 Task: Create new contact,   with mail id: 'Sadie.Williams@bloomingdales.com', first name: 'Sadie', Last name: 'Williams', Job Title: CRM Specialist, Phone number (801) 555-7890. Change life cycle stage to  'Lead' and lead status to 'New'. Add new company to the associated contact: www.tdsynnex.com and type: Other. Logged in from softage.10@softage.net
Action: Mouse moved to (63, 47)
Screenshot: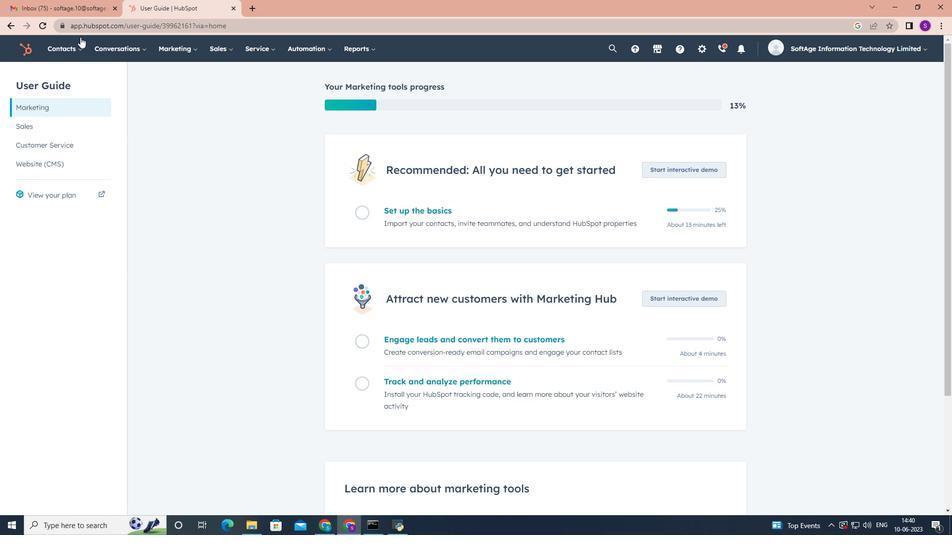 
Action: Mouse pressed left at (63, 47)
Screenshot: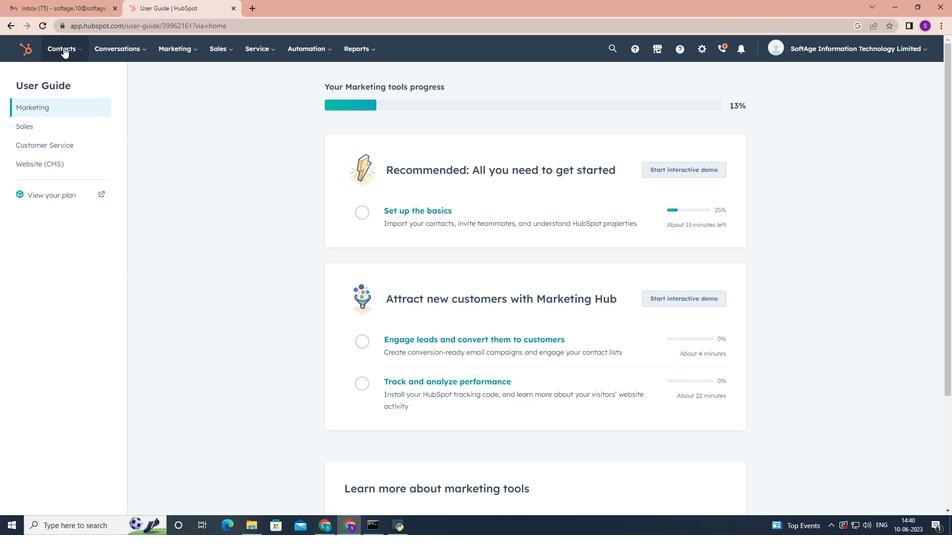 
Action: Mouse moved to (70, 83)
Screenshot: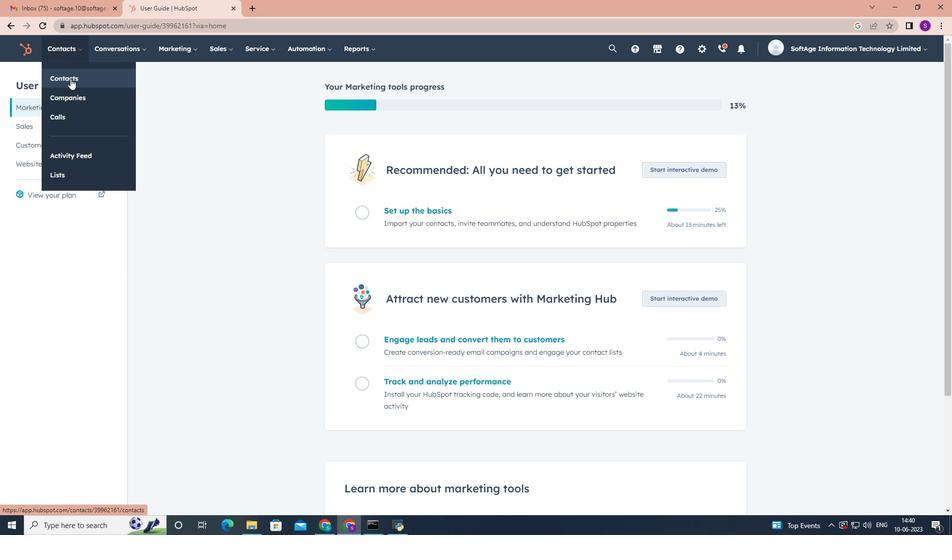 
Action: Mouse pressed left at (70, 83)
Screenshot: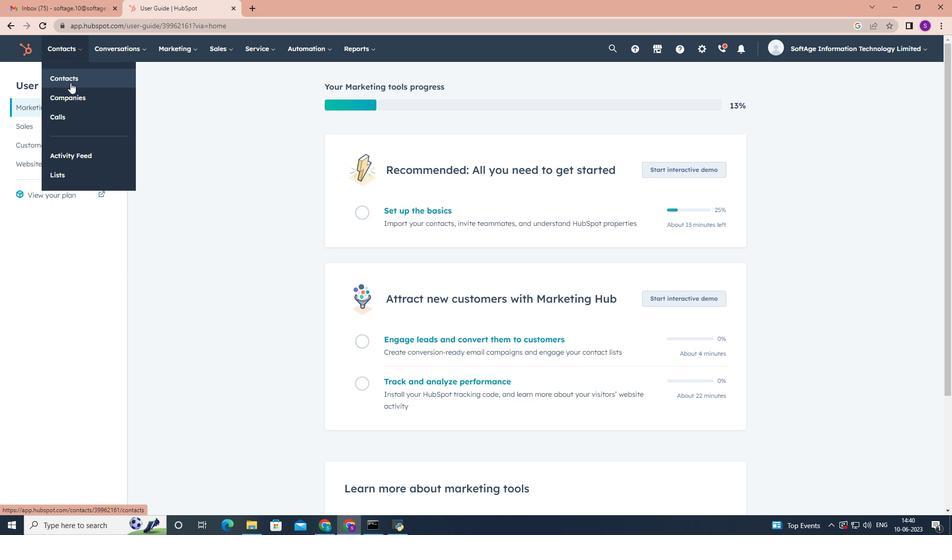 
Action: Mouse moved to (873, 79)
Screenshot: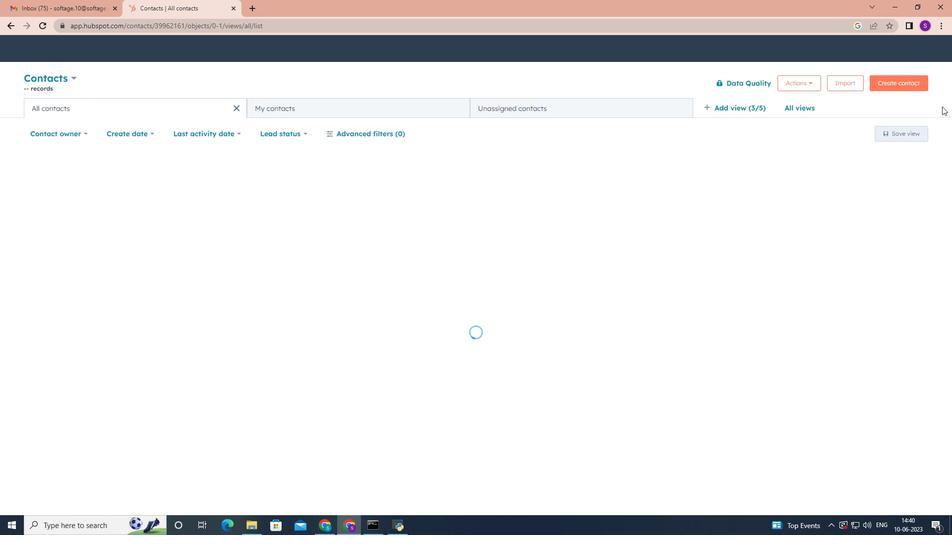 
Action: Mouse pressed left at (873, 79)
Screenshot: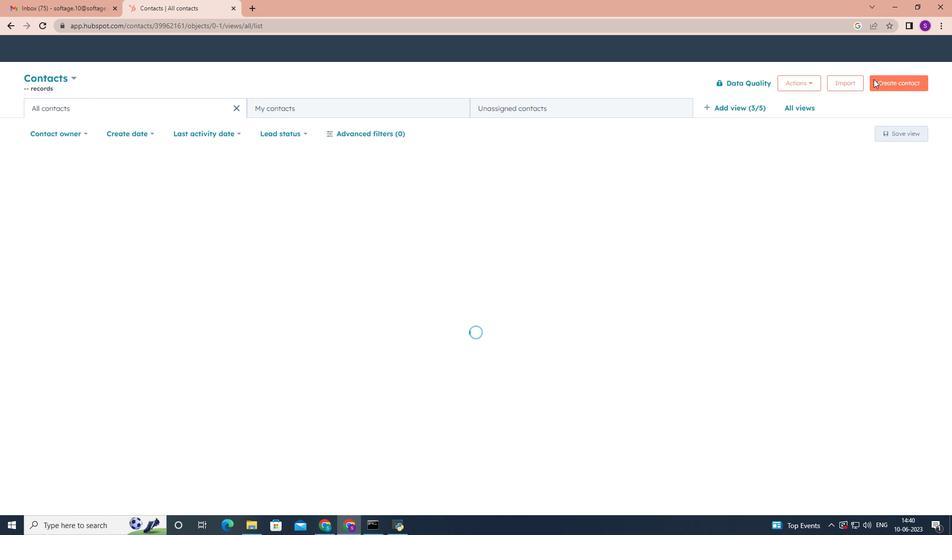 
Action: Mouse moved to (762, 128)
Screenshot: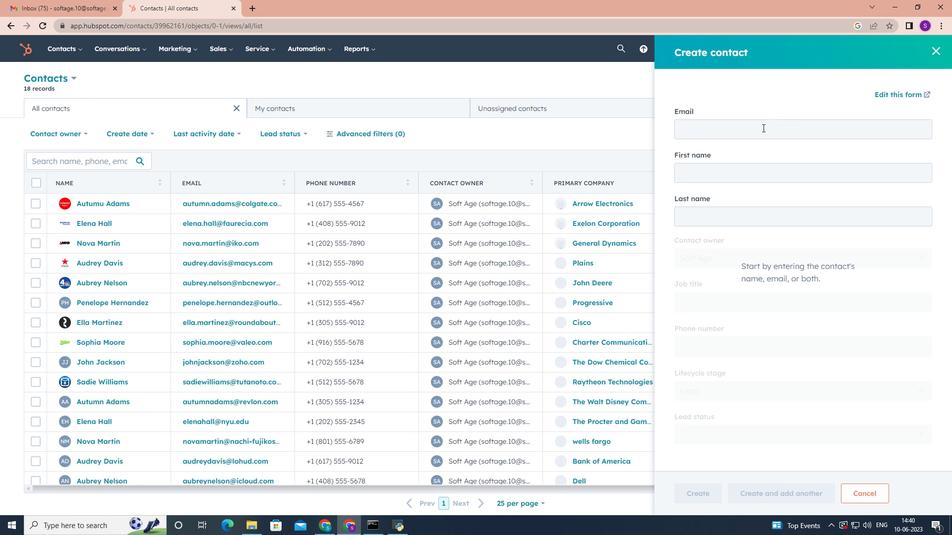 
Action: Mouse pressed left at (762, 128)
Screenshot: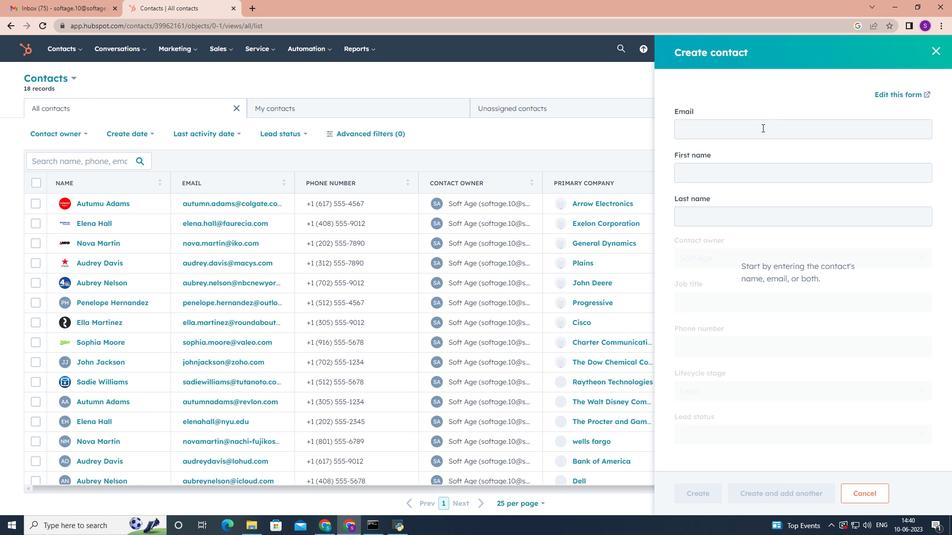 
Action: Mouse moved to (761, 128)
Screenshot: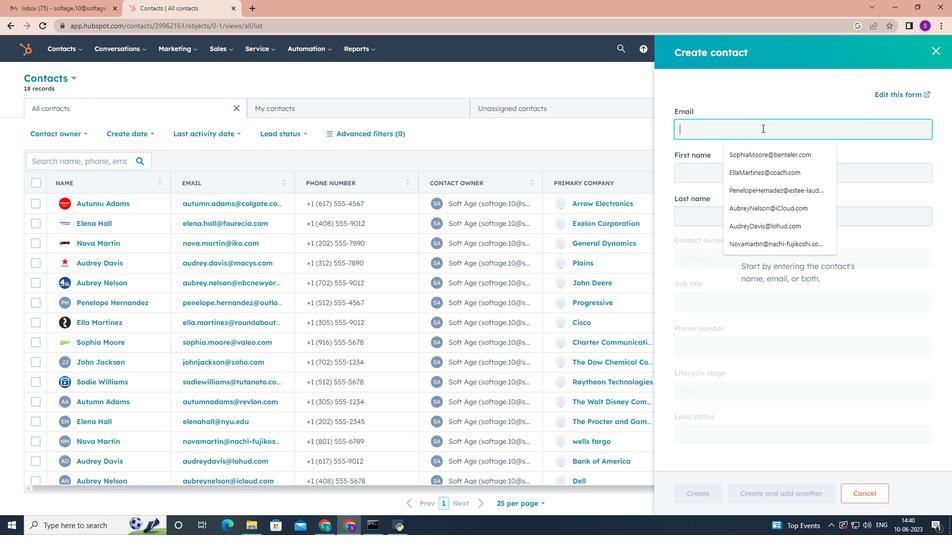 
Action: Key pressed <Key.shift><Key.shift><Key.shift><Key.shift><Key.shift><Key.shift><Key.shift><Key.shift><Key.shift><Key.shift><Key.shift><Key.shift><Key.shift><Key.shift><Key.shift><Key.shift><Key.shift><Key.shift><Key.shift><Key.shift><Key.shift><Key.shift><Key.shift><Key.shift><Key.shift><Key.shift><Key.shift><Key.shift><Key.shift><Key.shift><Key.shift><Key.shift><Key.shift><Key.shift>Sadie.<Key.shift>Williams<Key.shift>@bloomingdales.com<Key.tab><Key.shift>Sadie<Key.tab><Key.shift><Key.shift><Key.shift><Key.shift><Key.shift><Key.shift><Key.shift><Key.shift><Key.shift><Key.shift><Key.shift>Williams<Key.tab><Key.tab><Key.shift><Key.shift>Crm<Key.backspace><Key.backspace><Key.shift><Key.shift><Key.shift><Key.shift><Key.shift>RM<Key.space><Key.shift><Key.shift><Key.shift><Key.shift>Specialist<Key.tab>8015557896<Key.backspace>0<Key.tab><Key.tab><Key.tab><Key.tab><Key.enter>
Screenshot: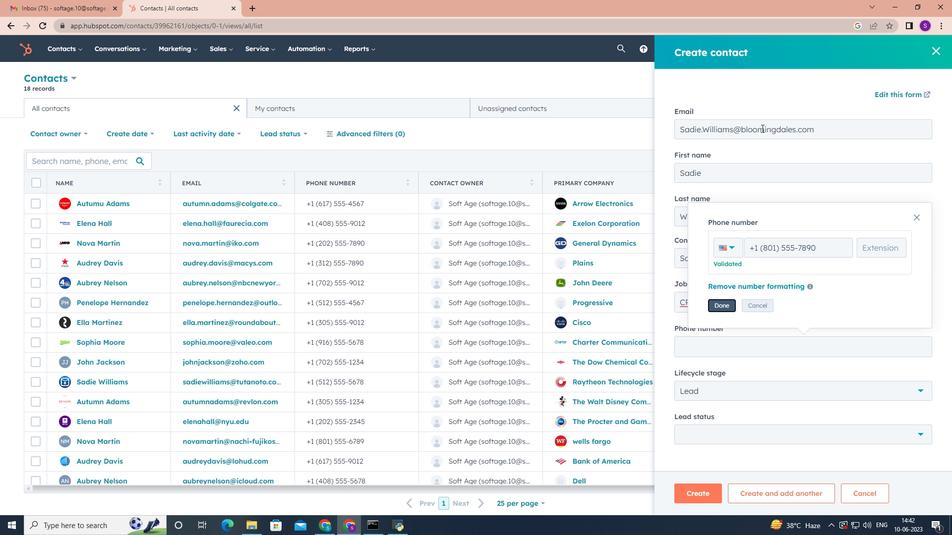 
Action: Mouse moved to (803, 281)
Screenshot: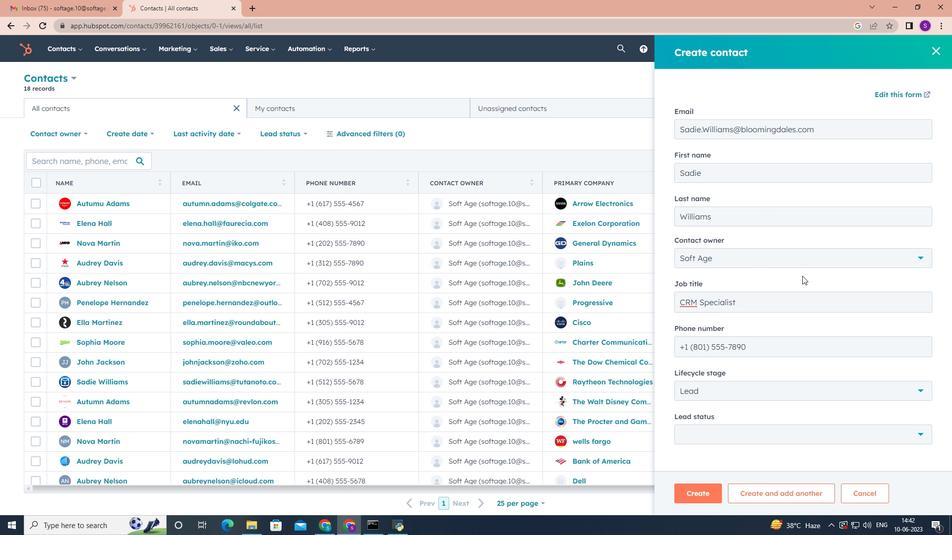 
Action: Mouse scrolled (803, 280) with delta (0, 0)
Screenshot: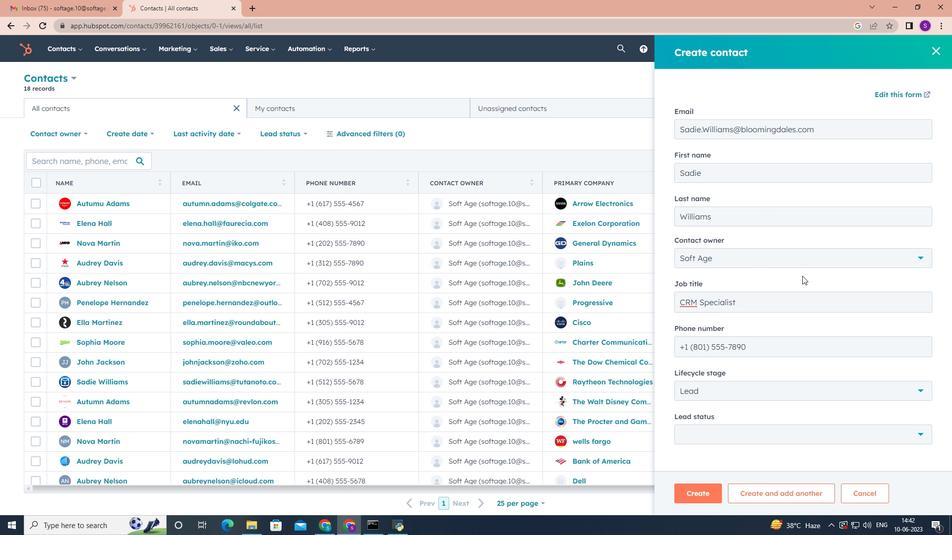 
Action: Mouse scrolled (803, 280) with delta (0, 0)
Screenshot: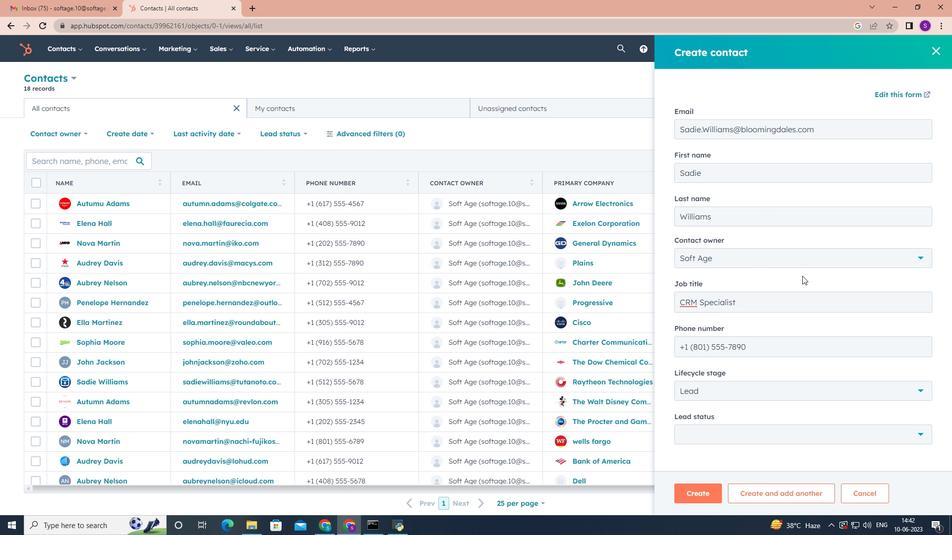 
Action: Mouse scrolled (803, 280) with delta (0, 0)
Screenshot: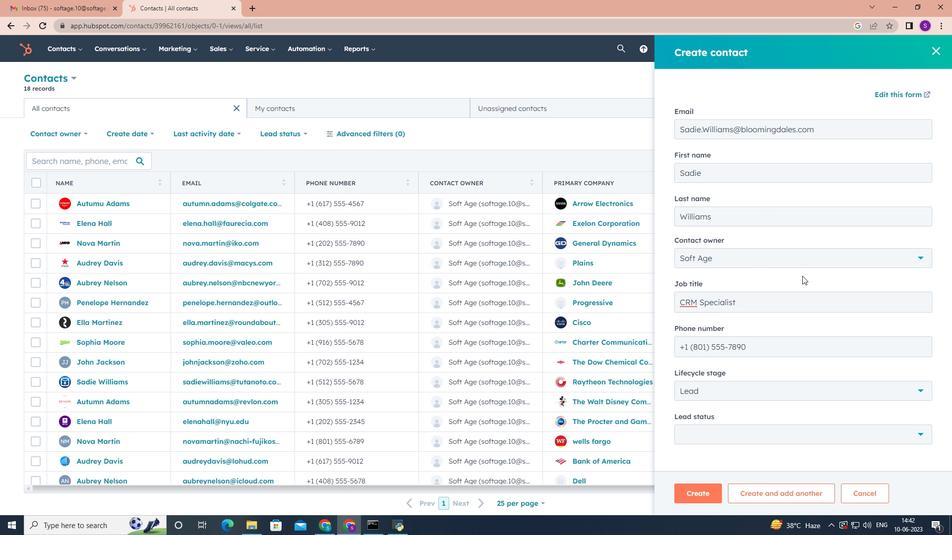 
Action: Mouse moved to (922, 387)
Screenshot: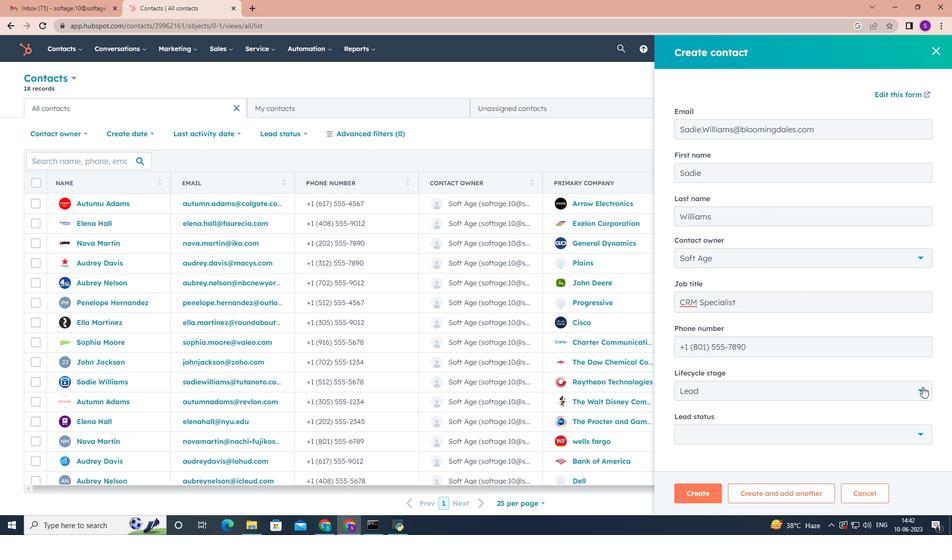 
Action: Mouse pressed left at (922, 387)
Screenshot: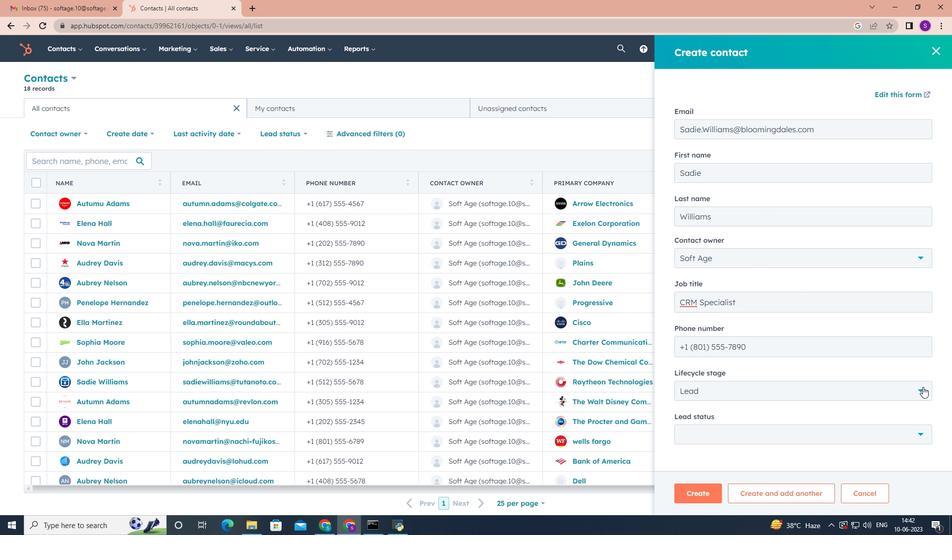 
Action: Mouse moved to (762, 296)
Screenshot: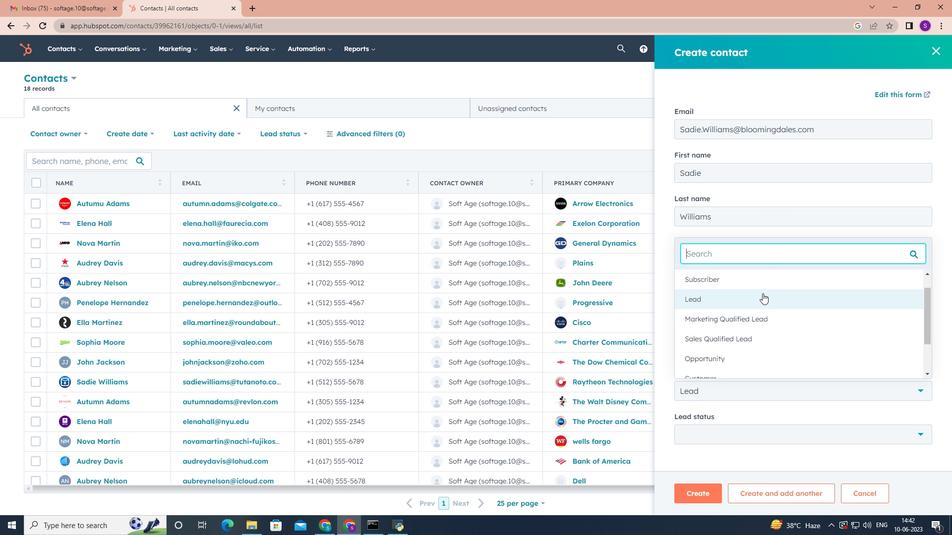 
Action: Mouse pressed left at (762, 296)
Screenshot: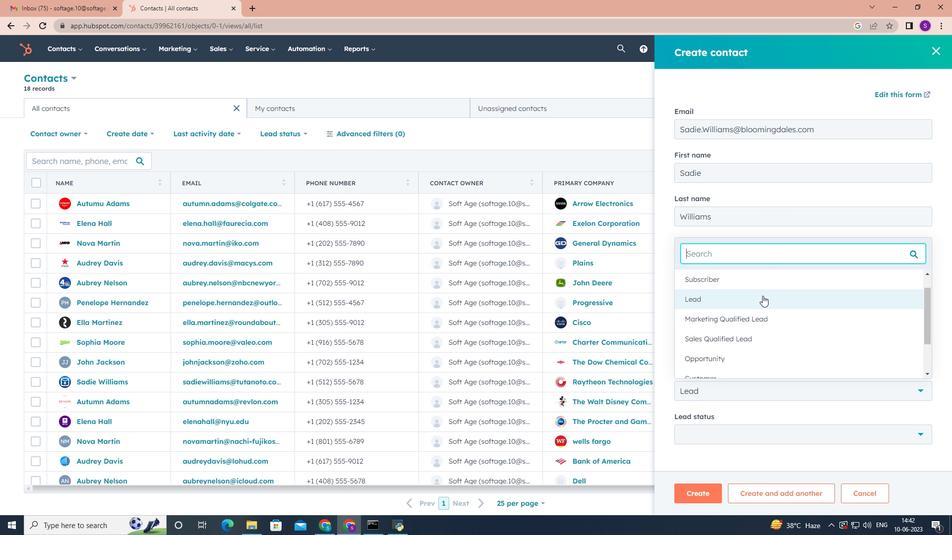 
Action: Mouse scrolled (762, 295) with delta (0, 0)
Screenshot: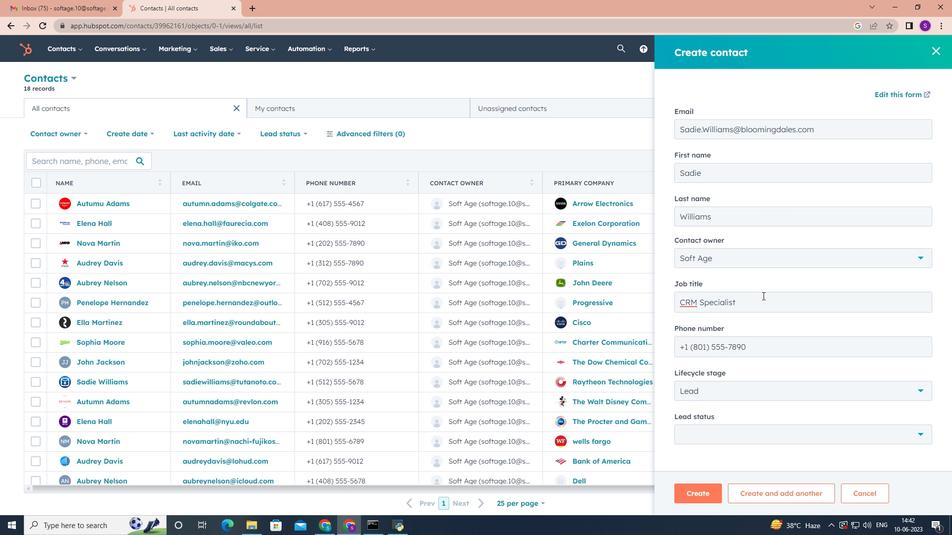 
Action: Mouse scrolled (762, 295) with delta (0, 0)
Screenshot: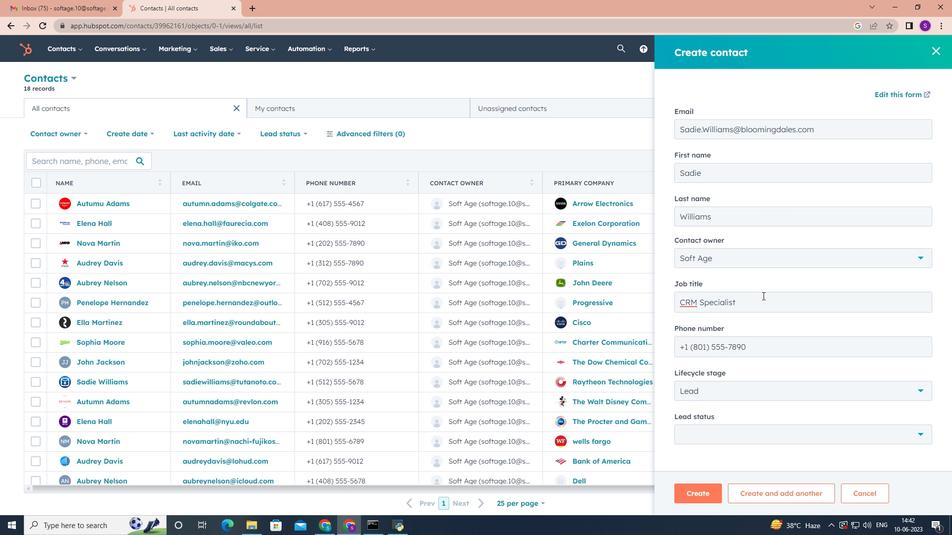 
Action: Mouse scrolled (762, 296) with delta (0, 0)
Screenshot: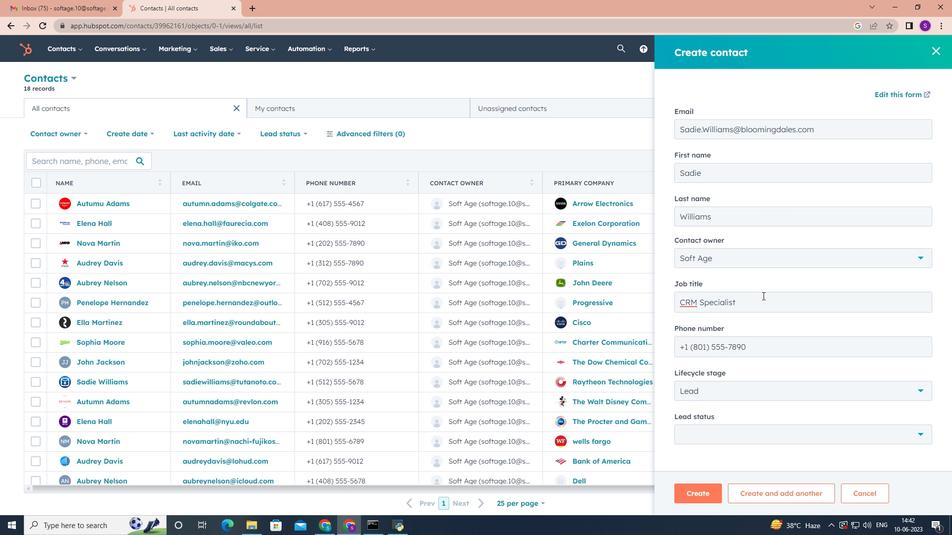 
Action: Mouse scrolled (762, 295) with delta (0, 0)
Screenshot: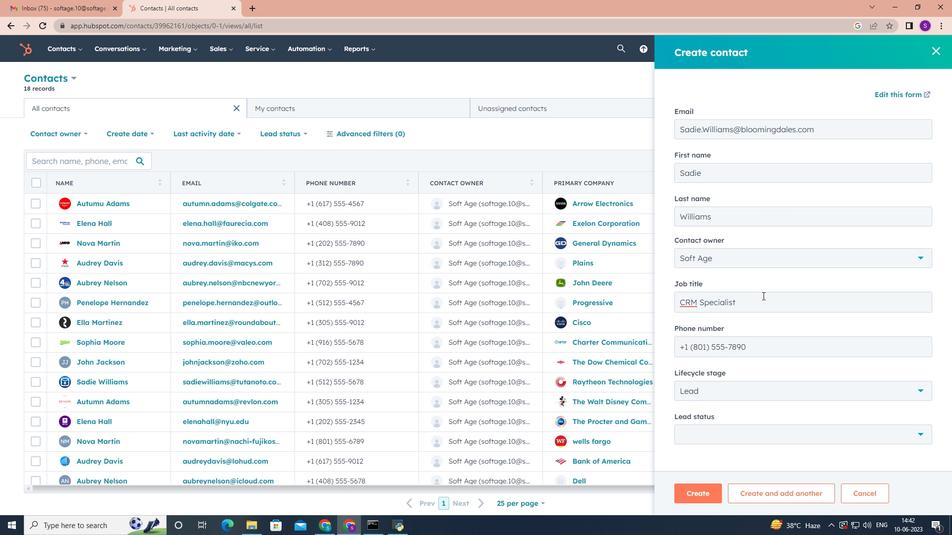 
Action: Mouse scrolled (762, 295) with delta (0, 0)
Screenshot: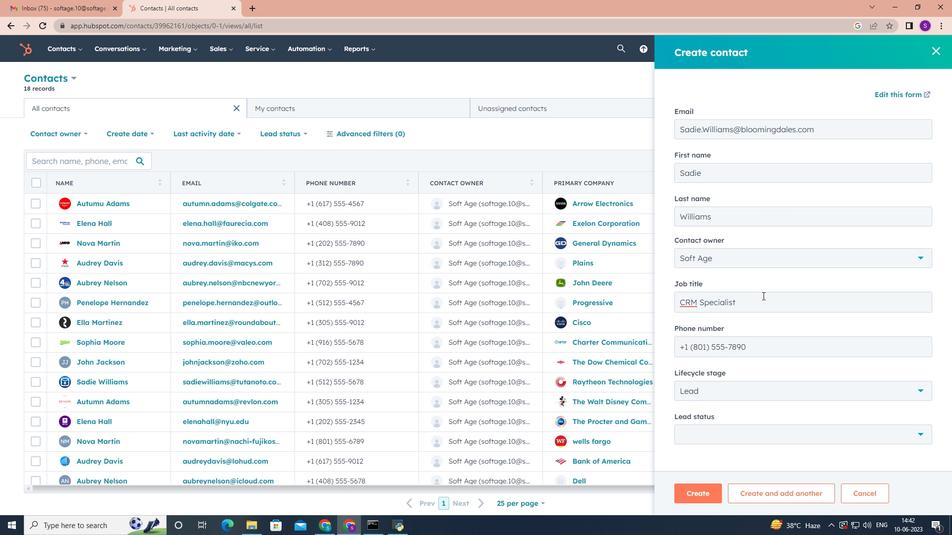 
Action: Mouse moved to (914, 437)
Screenshot: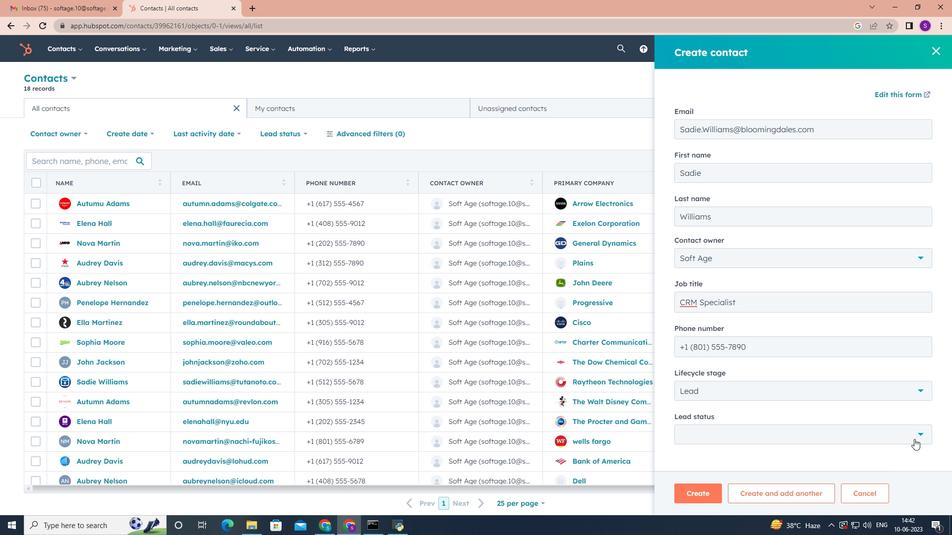 
Action: Mouse pressed left at (914, 437)
Screenshot: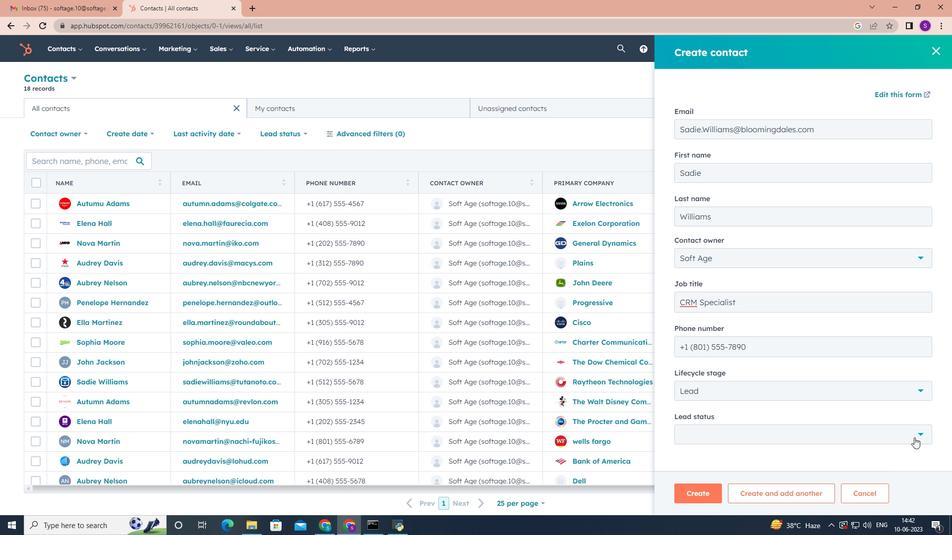 
Action: Mouse moved to (709, 342)
Screenshot: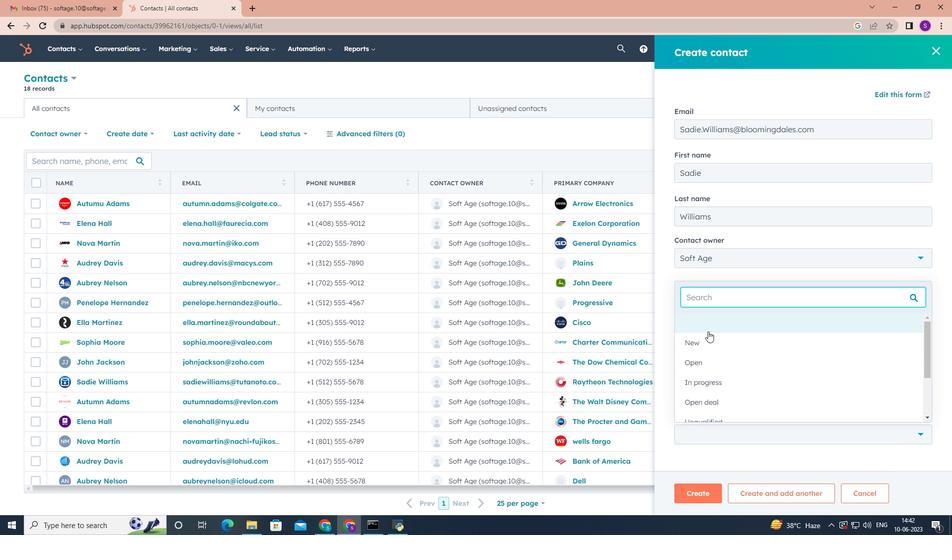 
Action: Mouse pressed left at (709, 342)
Screenshot: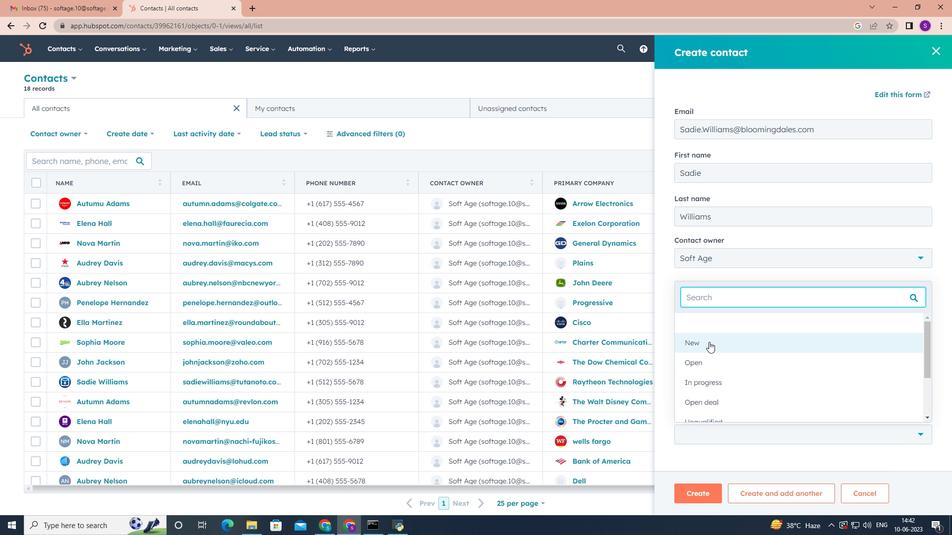 
Action: Mouse moved to (690, 490)
Screenshot: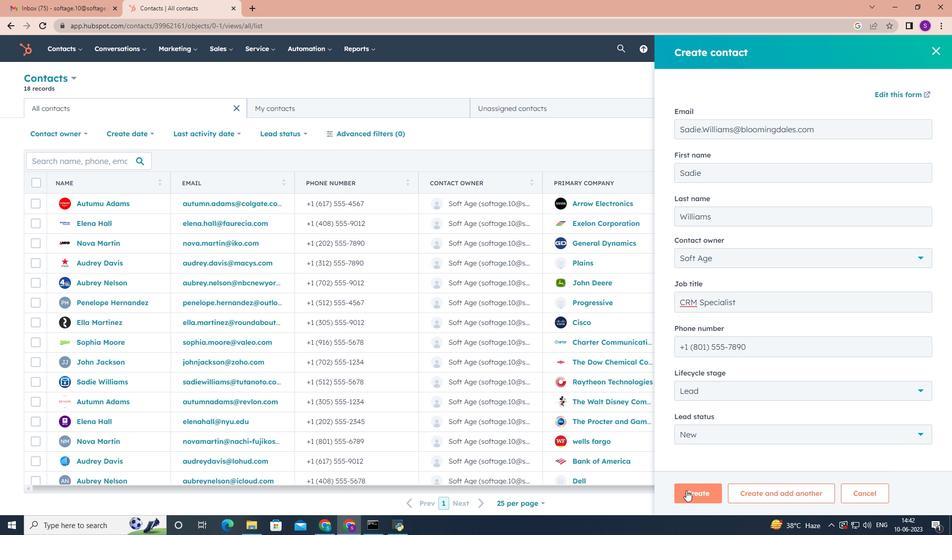 
Action: Mouse pressed left at (690, 490)
Screenshot: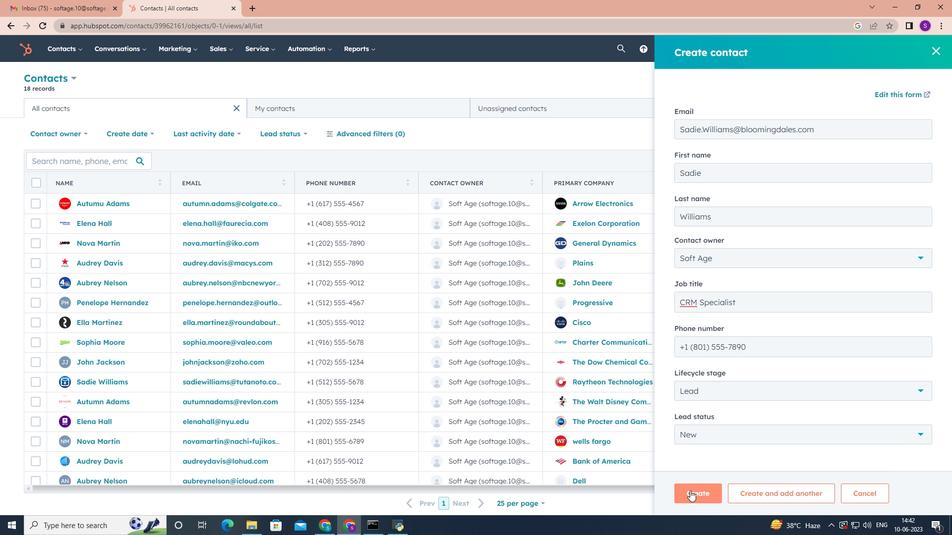 
Action: Mouse moved to (676, 319)
Screenshot: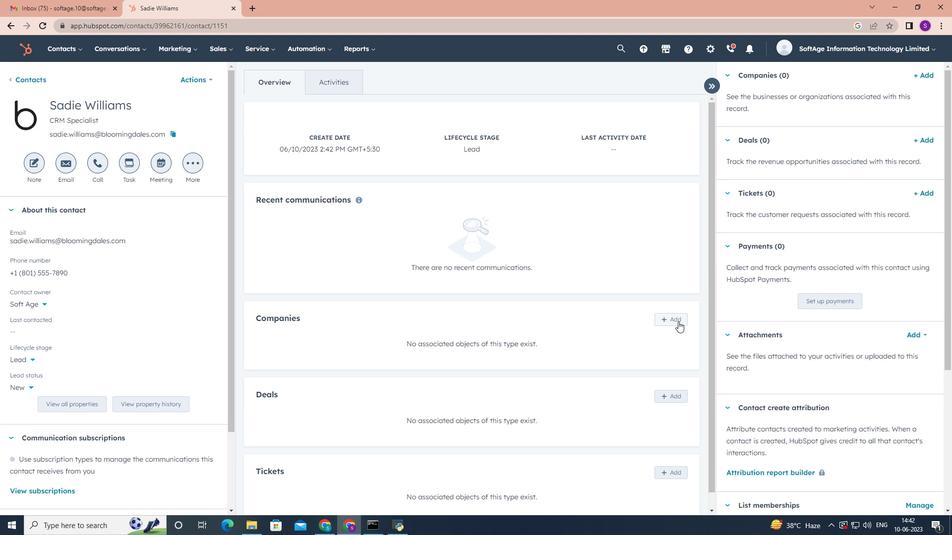
Action: Mouse pressed left at (676, 319)
Screenshot: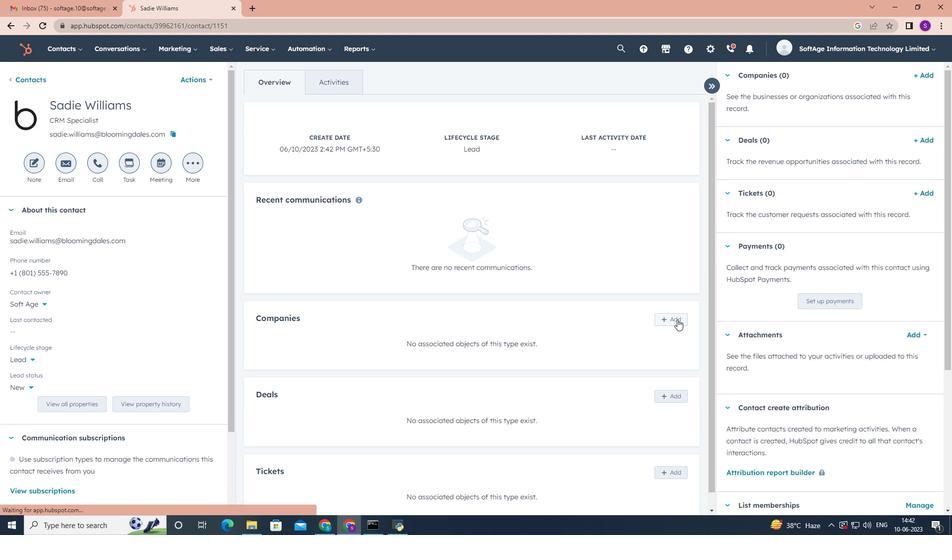 
Action: Mouse moved to (761, 92)
Screenshot: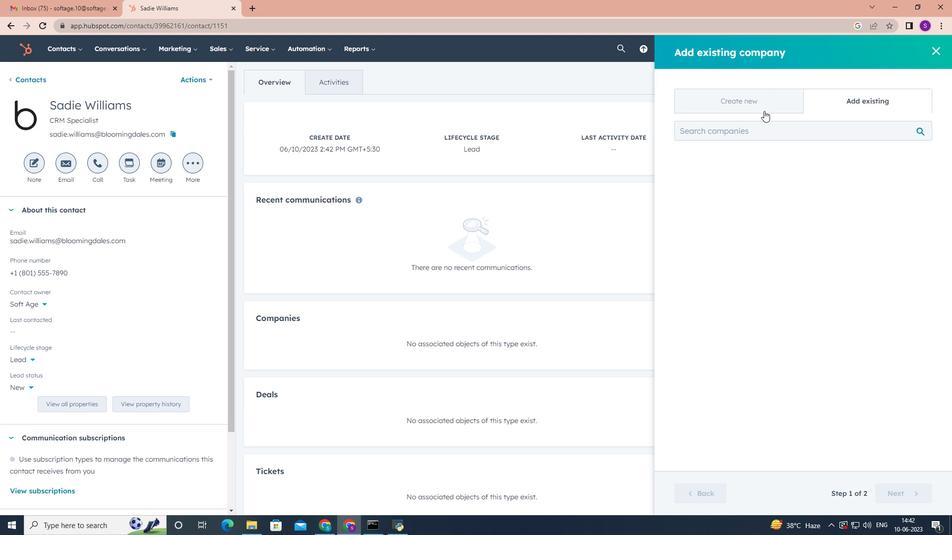 
Action: Mouse pressed left at (761, 92)
Screenshot: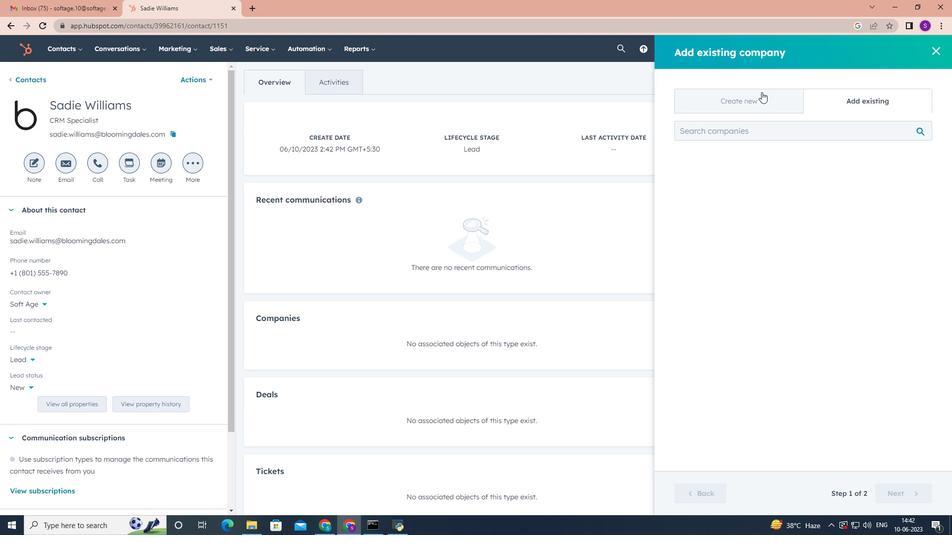 
Action: Mouse moved to (818, 165)
Screenshot: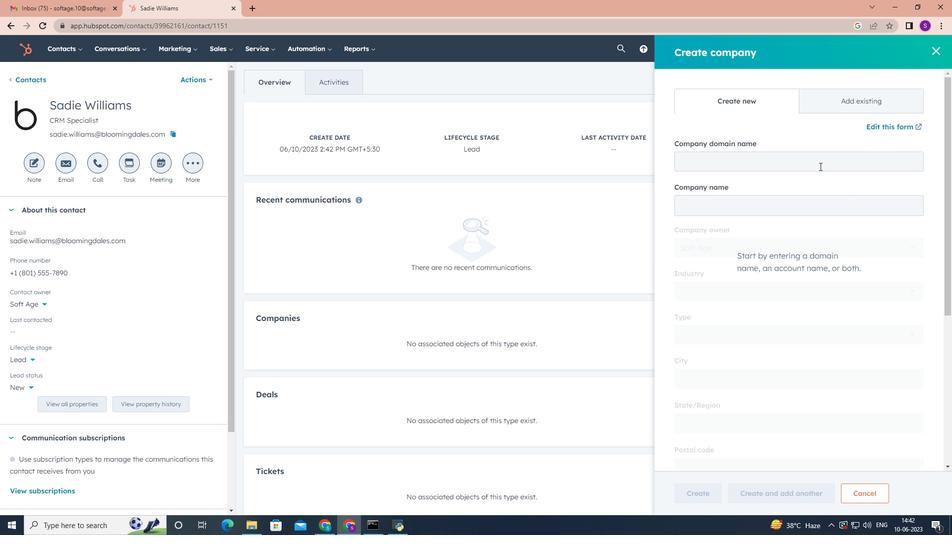 
Action: Mouse pressed left at (818, 165)
Screenshot: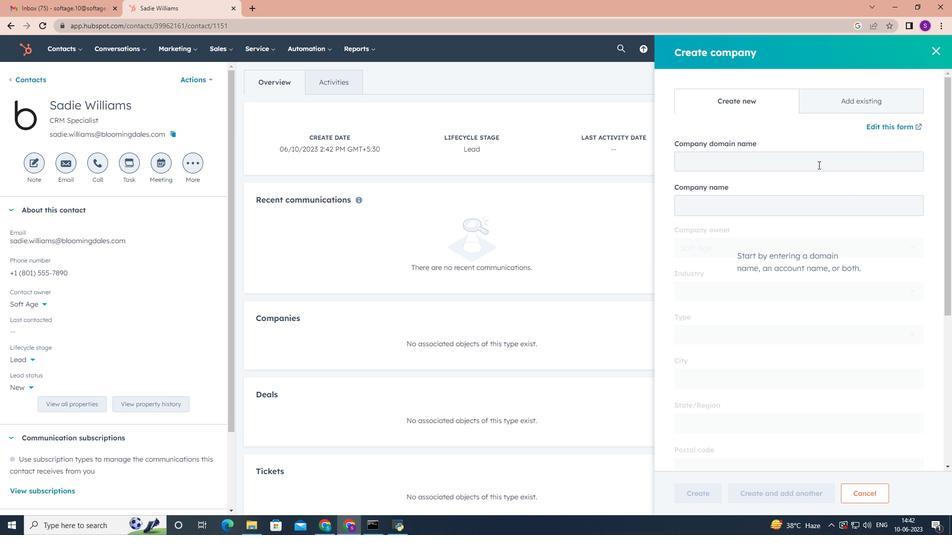 
Action: Key pressed www.<Key.shift>tdsynnex.com
Screenshot: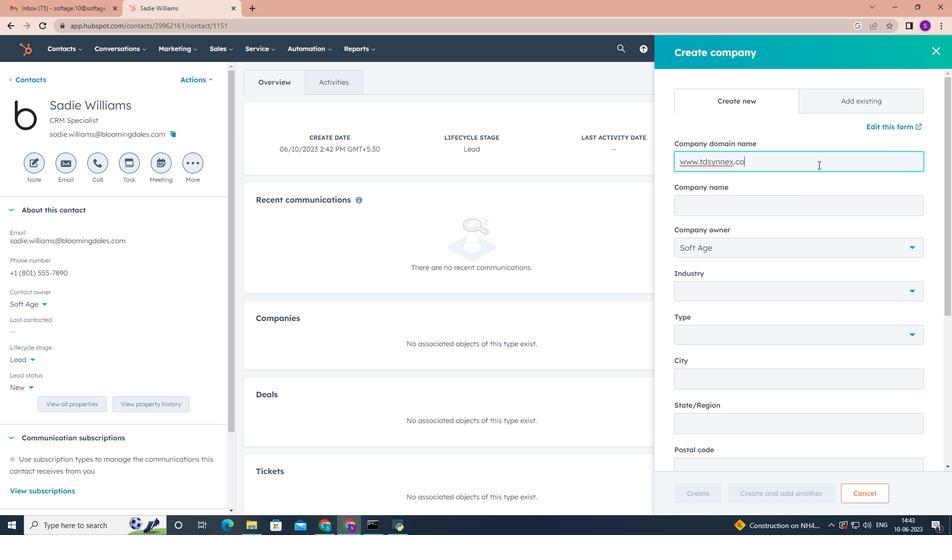 
Action: Mouse scrolled (818, 164) with delta (0, 0)
Screenshot: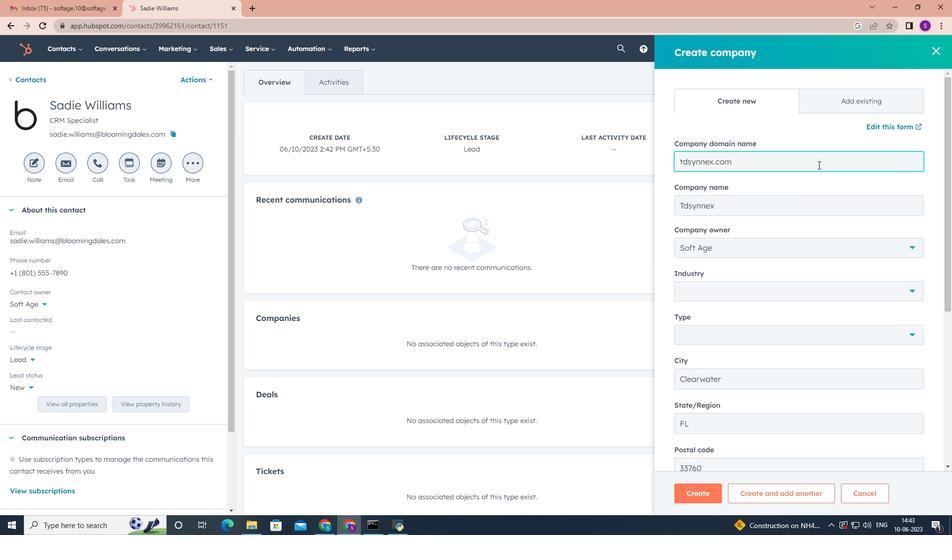 
Action: Mouse moved to (822, 182)
Screenshot: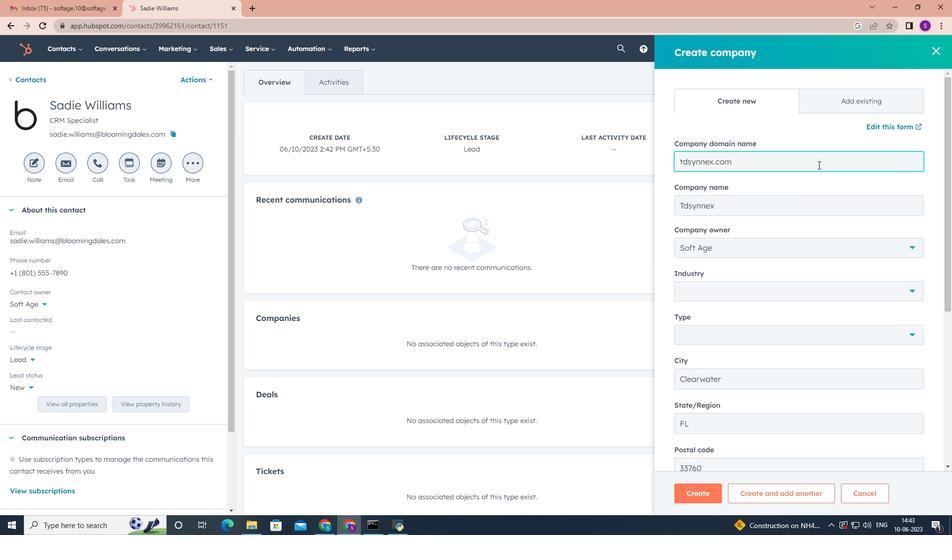
Action: Mouse scrolled (822, 181) with delta (0, 0)
Screenshot: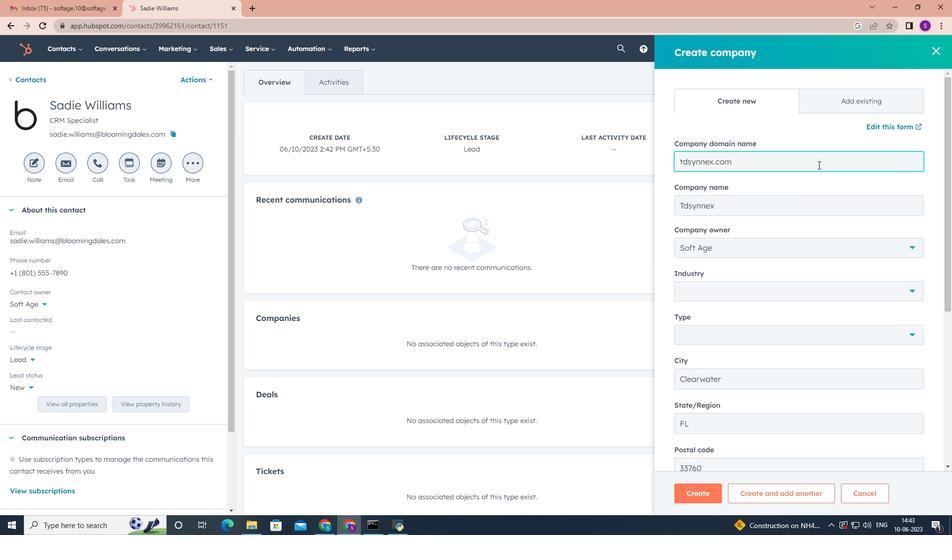 
Action: Mouse moved to (823, 183)
Screenshot: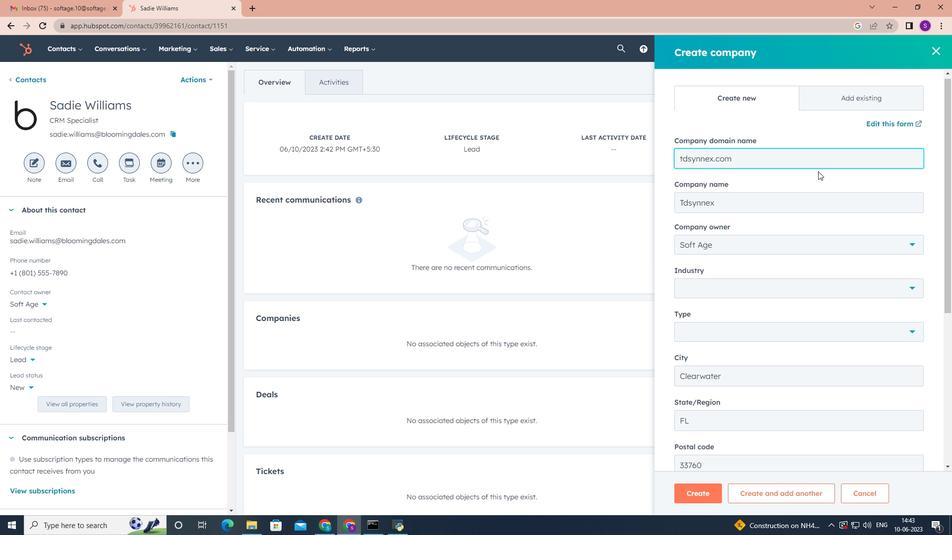 
Action: Mouse scrolled (823, 183) with delta (0, 0)
Screenshot: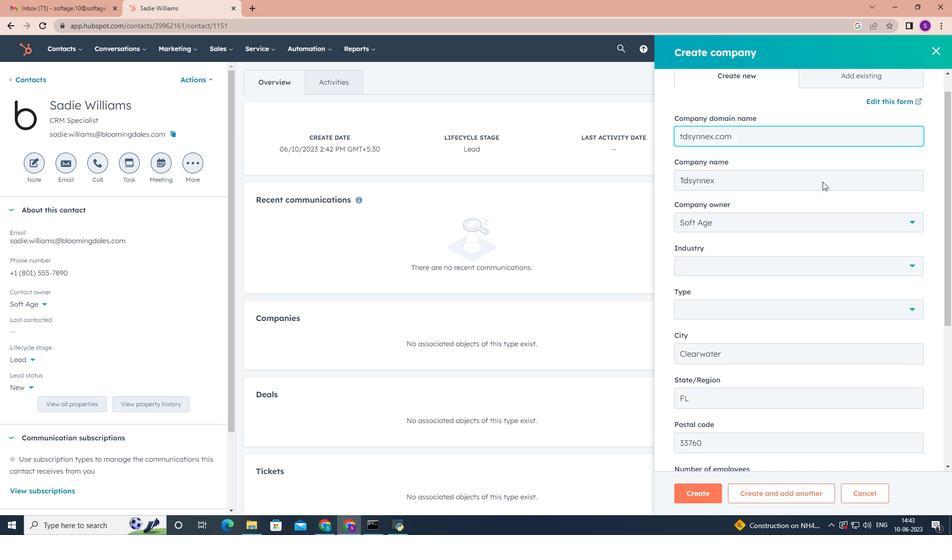 
Action: Mouse moved to (848, 191)
Screenshot: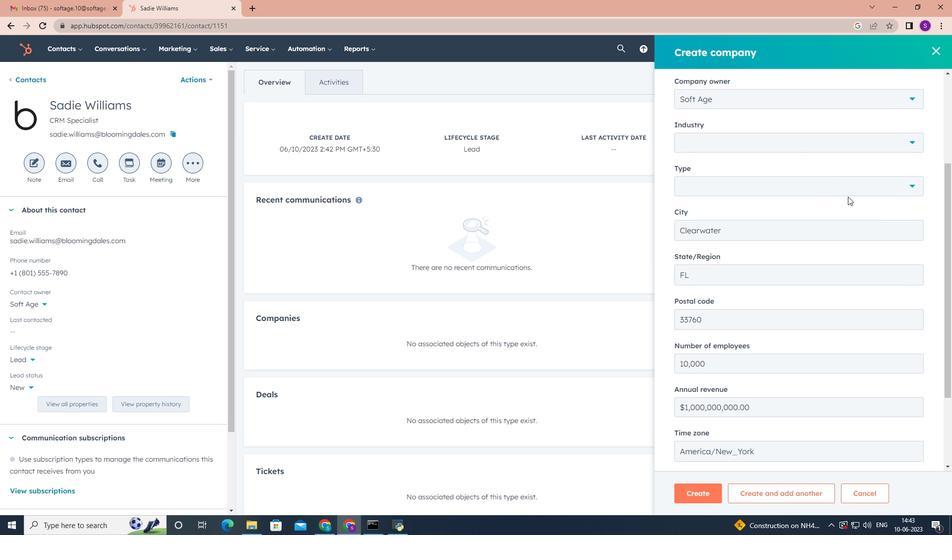 
Action: Mouse pressed left at (848, 191)
Screenshot: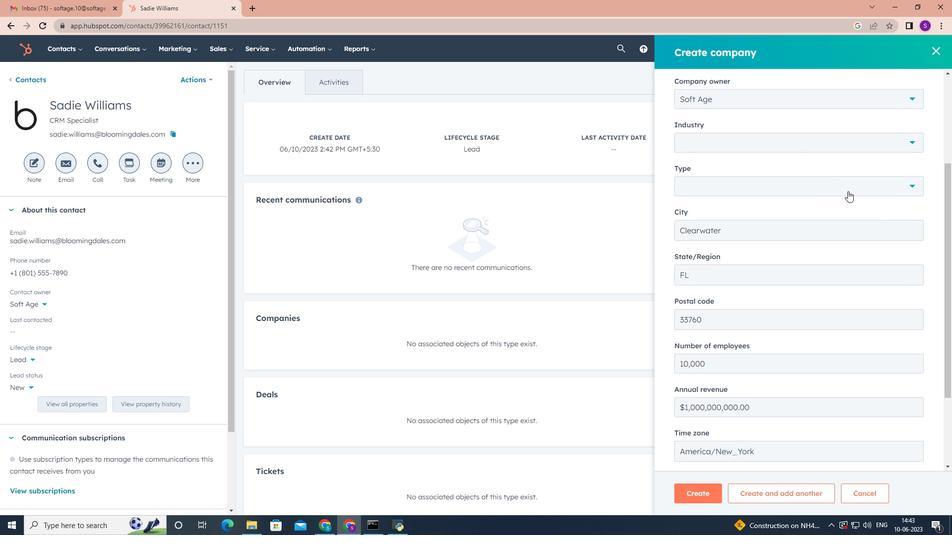 
Action: Mouse moved to (827, 232)
Screenshot: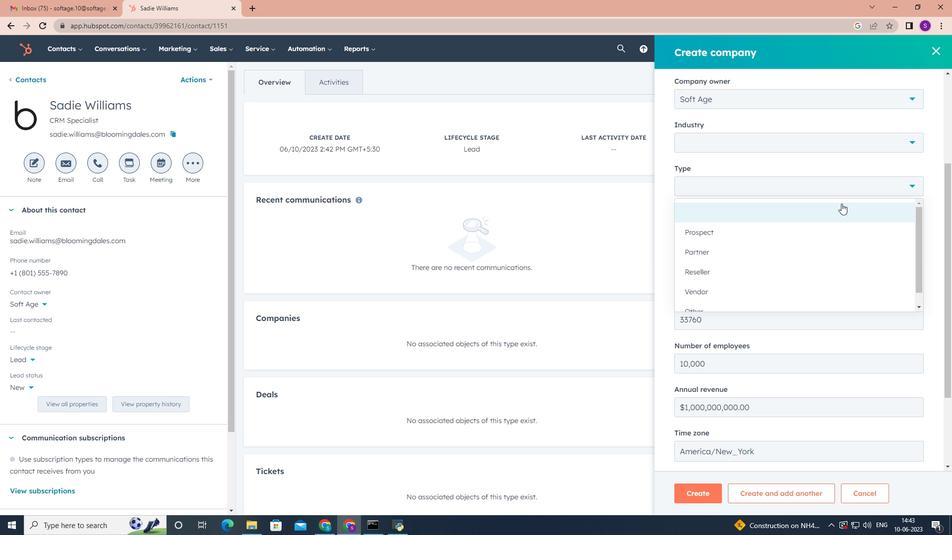 
Action: Mouse scrolled (827, 231) with delta (0, 0)
Screenshot: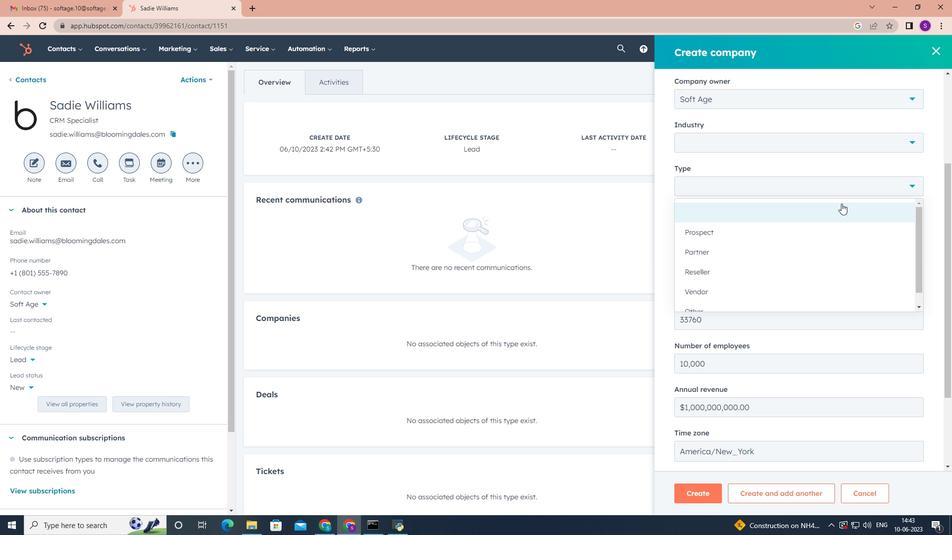 
Action: Mouse scrolled (827, 231) with delta (0, 0)
Screenshot: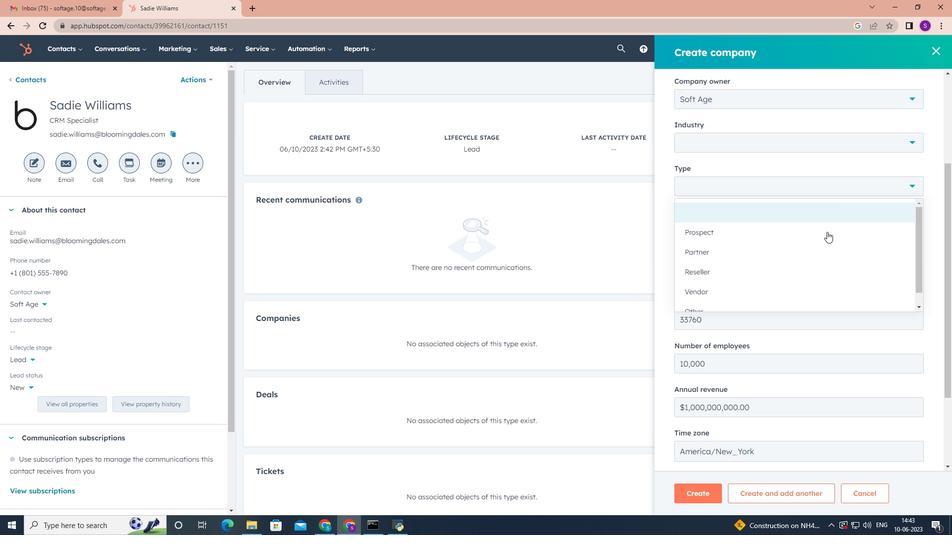 
Action: Mouse scrolled (827, 231) with delta (0, 0)
Screenshot: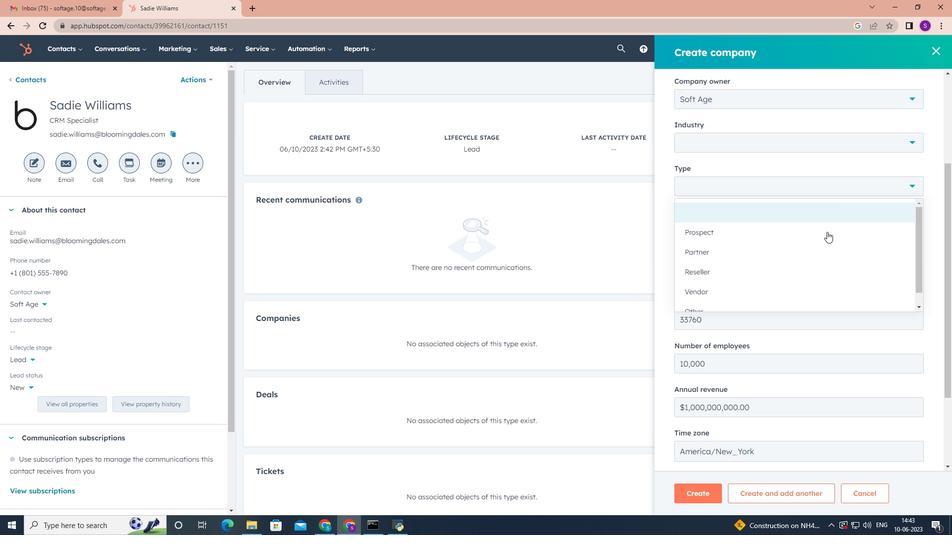 
Action: Mouse scrolled (827, 231) with delta (0, 0)
Screenshot: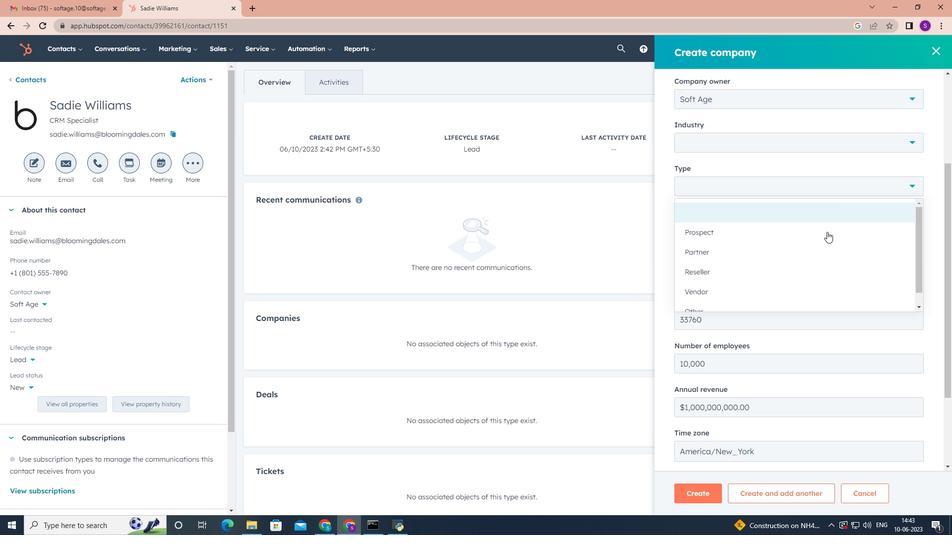 
Action: Mouse scrolled (827, 231) with delta (0, 0)
Screenshot: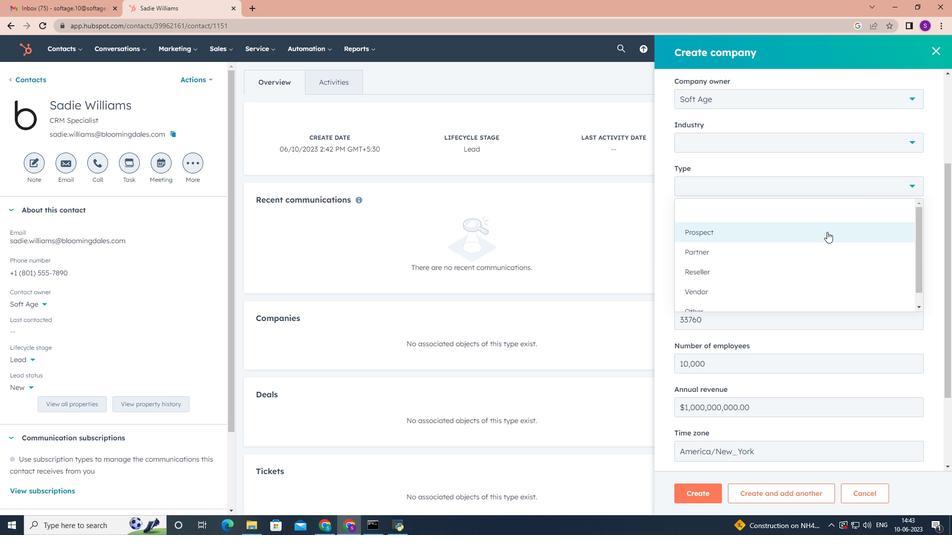 
Action: Mouse moved to (791, 296)
Screenshot: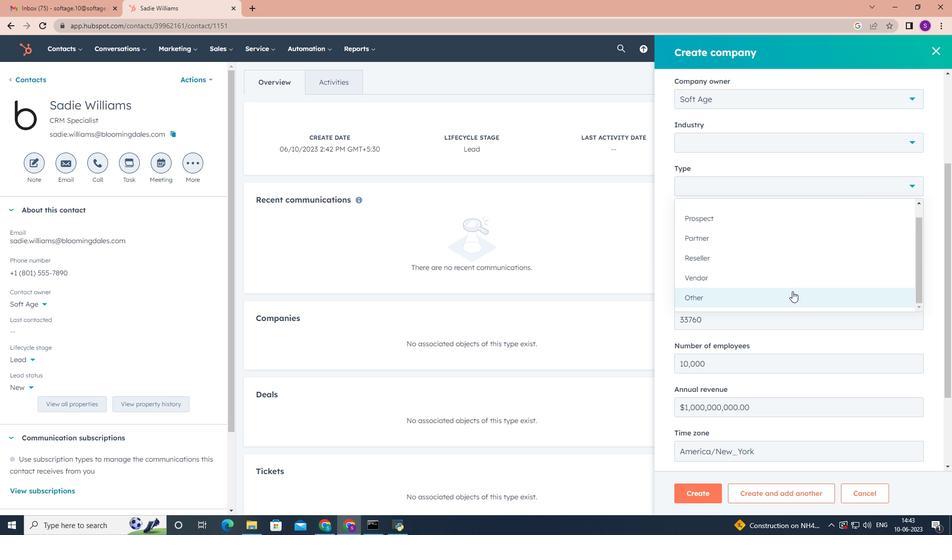 
Action: Mouse pressed left at (791, 296)
Screenshot: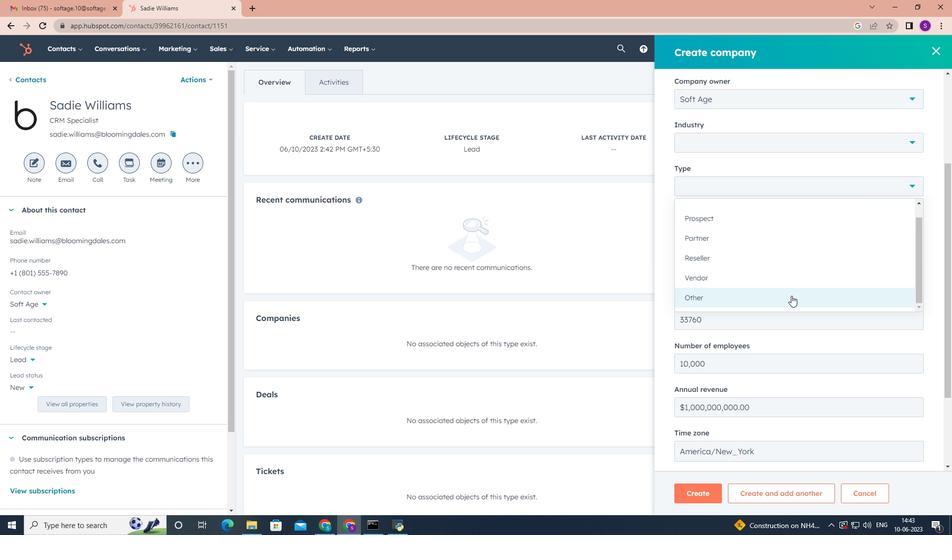 
Action: Mouse moved to (782, 271)
Screenshot: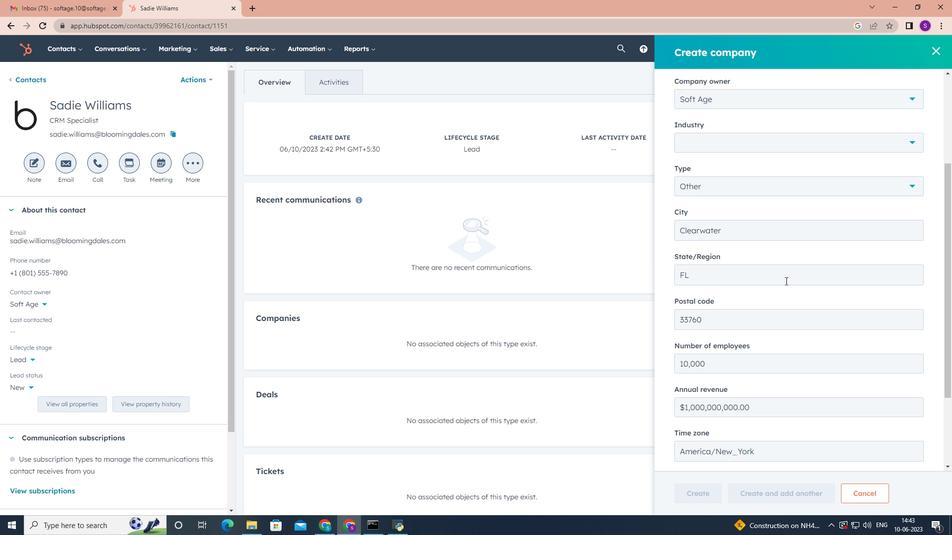 
Action: Mouse scrolled (782, 270) with delta (0, 0)
Screenshot: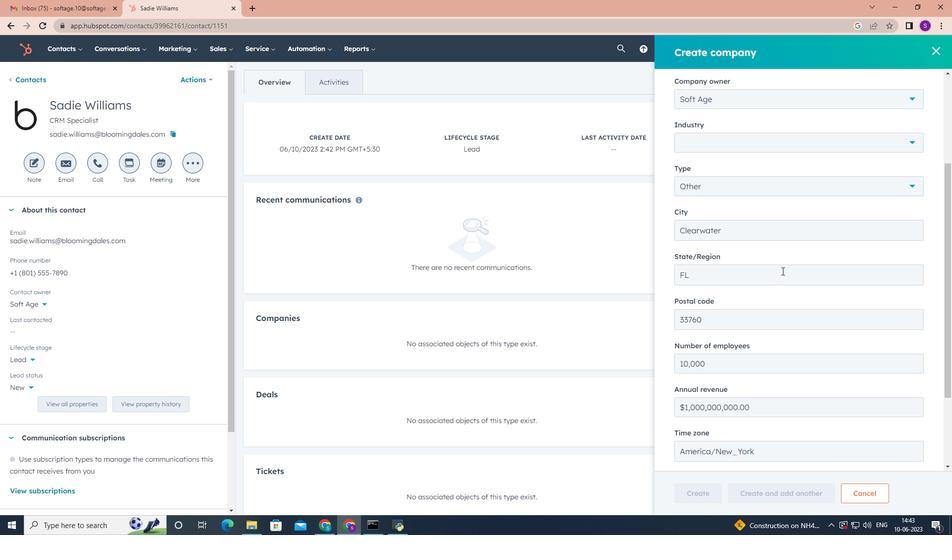 
Action: Mouse moved to (781, 271)
Screenshot: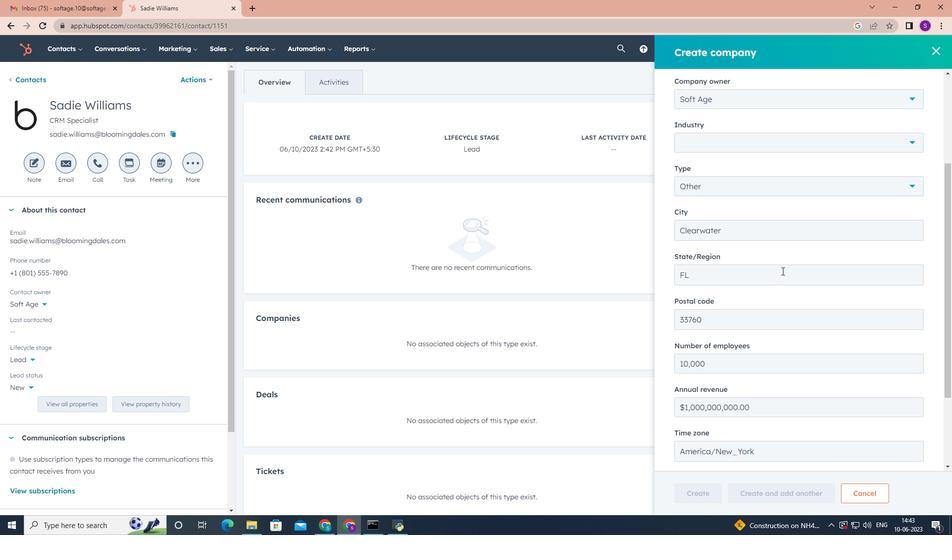 
Action: Mouse scrolled (781, 270) with delta (0, 0)
Screenshot: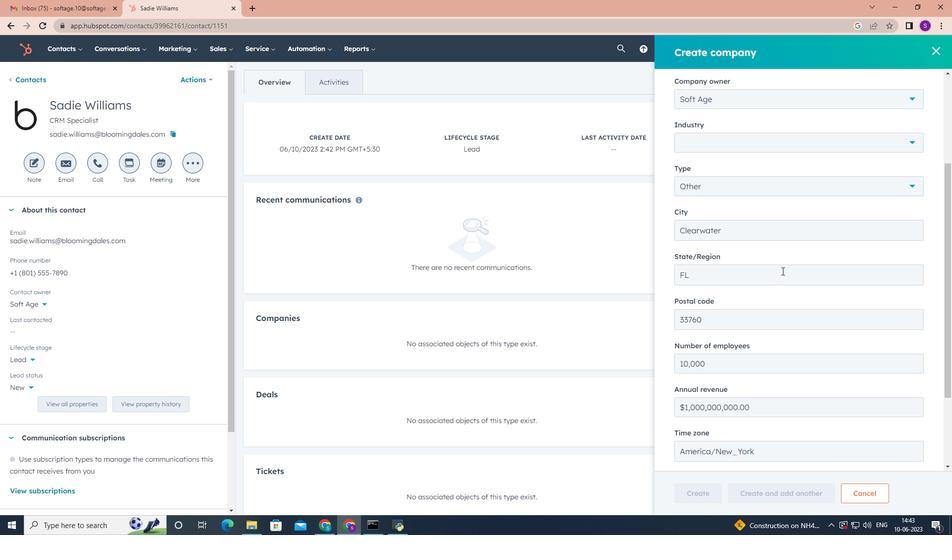
Action: Mouse scrolled (781, 270) with delta (0, 0)
Screenshot: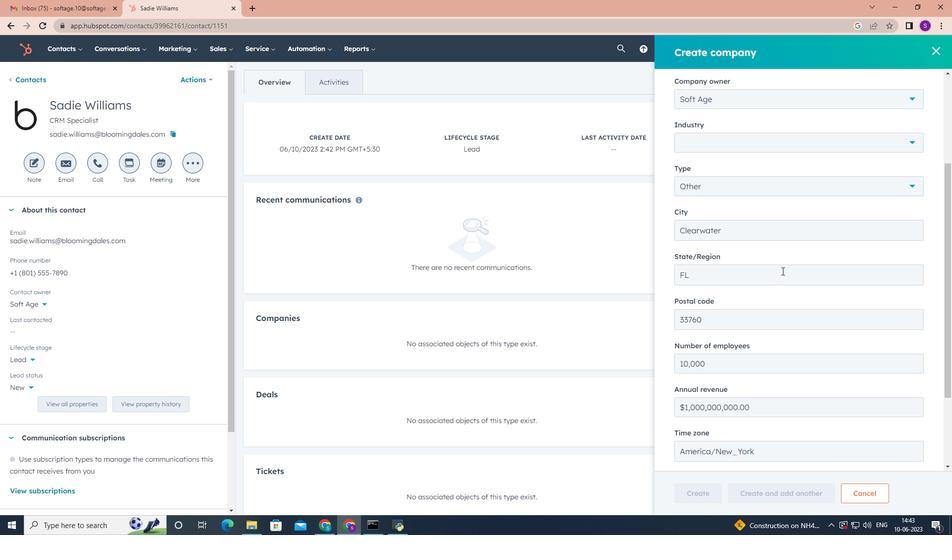 
Action: Mouse scrolled (781, 270) with delta (0, 0)
Screenshot: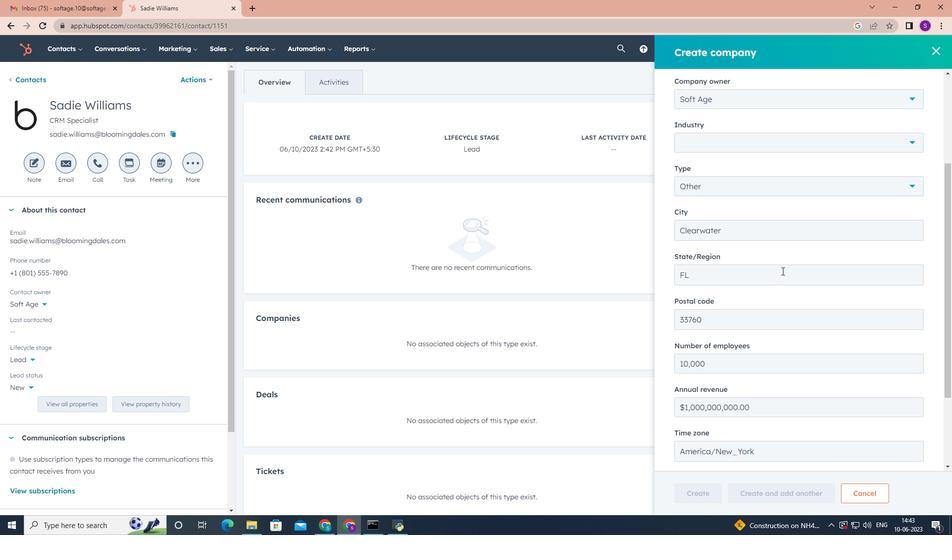 
Action: Mouse scrolled (781, 270) with delta (0, 0)
Screenshot: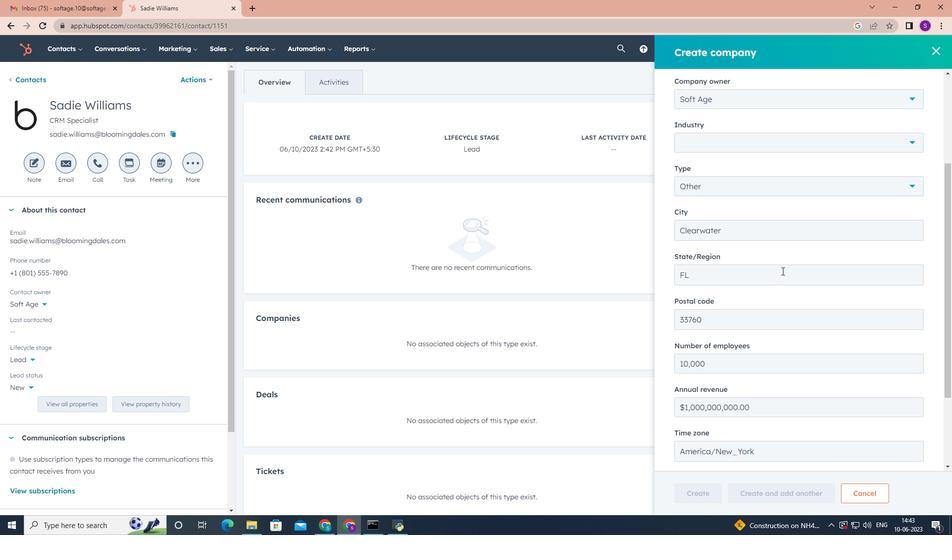 
Action: Mouse scrolled (781, 270) with delta (0, 0)
Screenshot: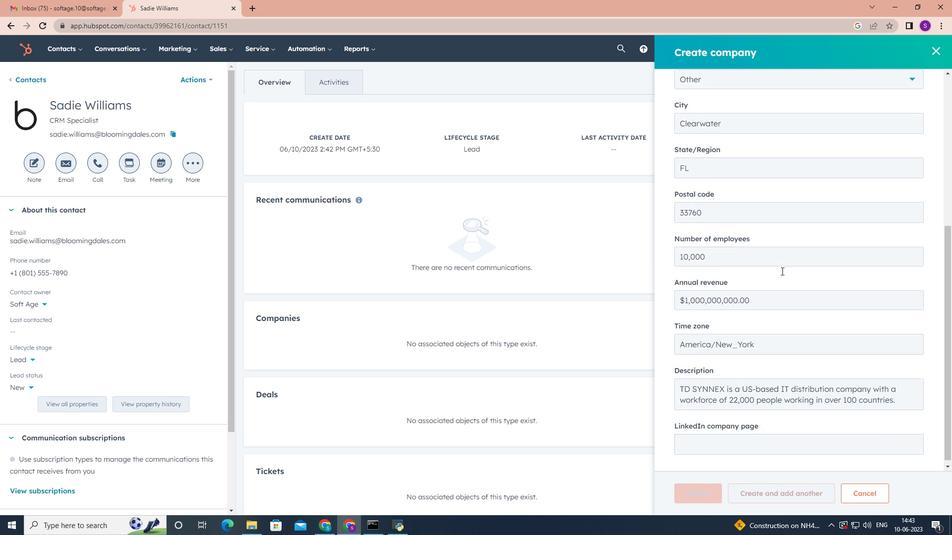 
Action: Mouse scrolled (781, 270) with delta (0, 0)
Screenshot: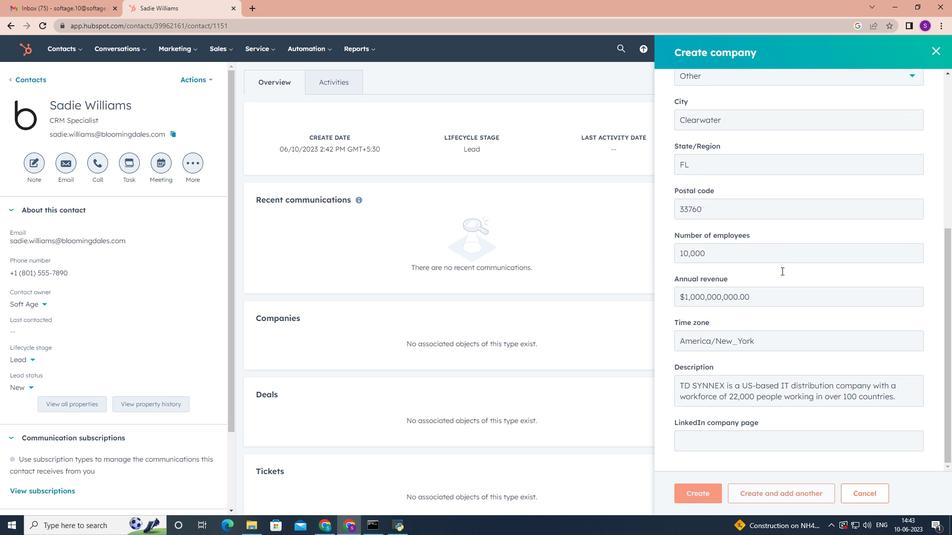 
Action: Mouse scrolled (781, 270) with delta (0, 0)
Screenshot: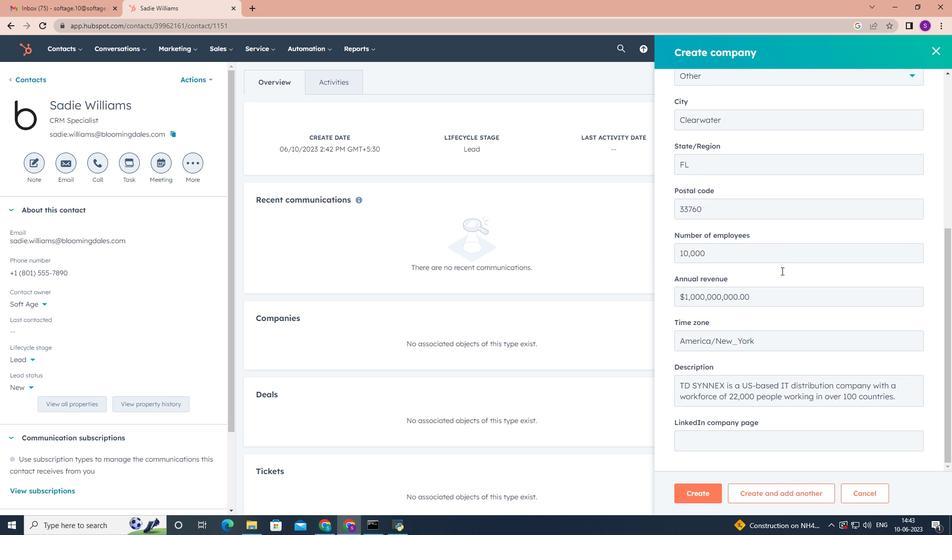 
Action: Mouse scrolled (781, 270) with delta (0, 0)
Screenshot: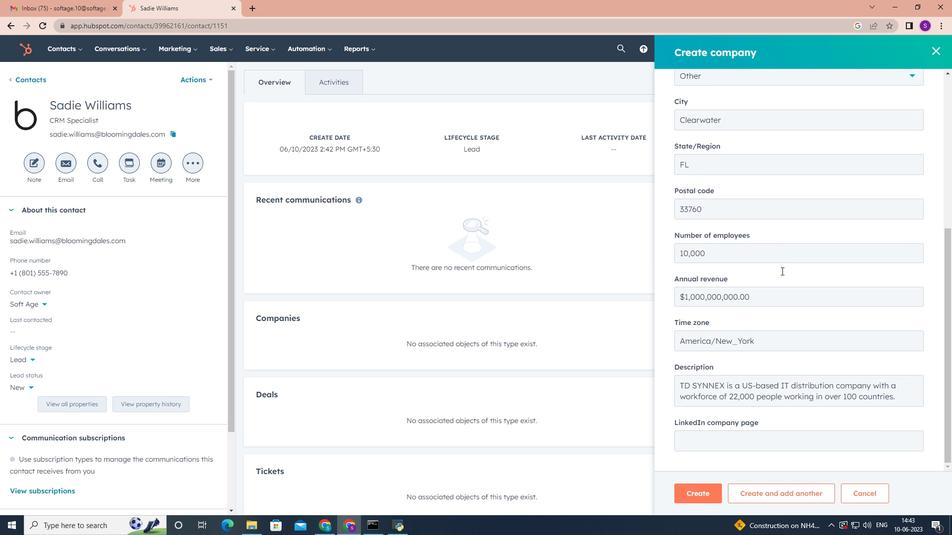 
Action: Mouse scrolled (781, 270) with delta (0, 0)
Screenshot: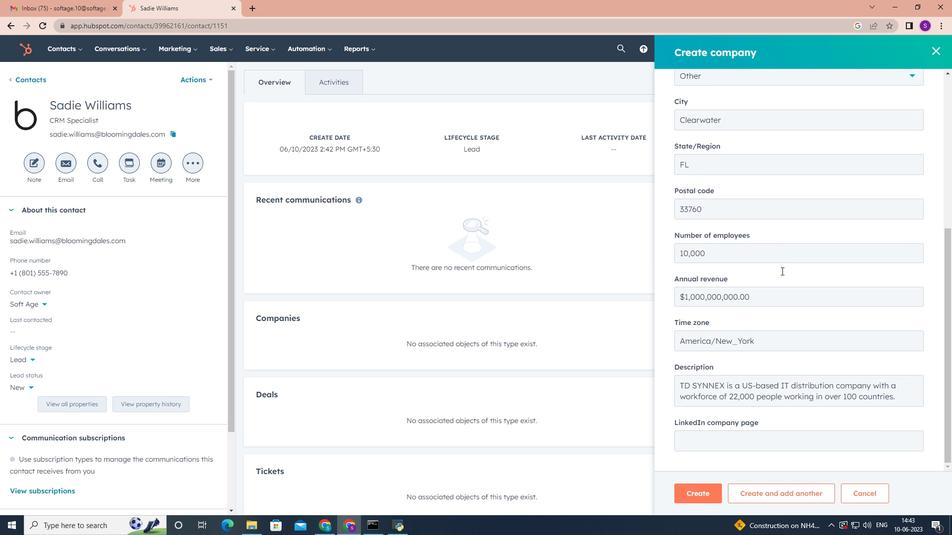 
Action: Mouse moved to (766, 317)
Screenshot: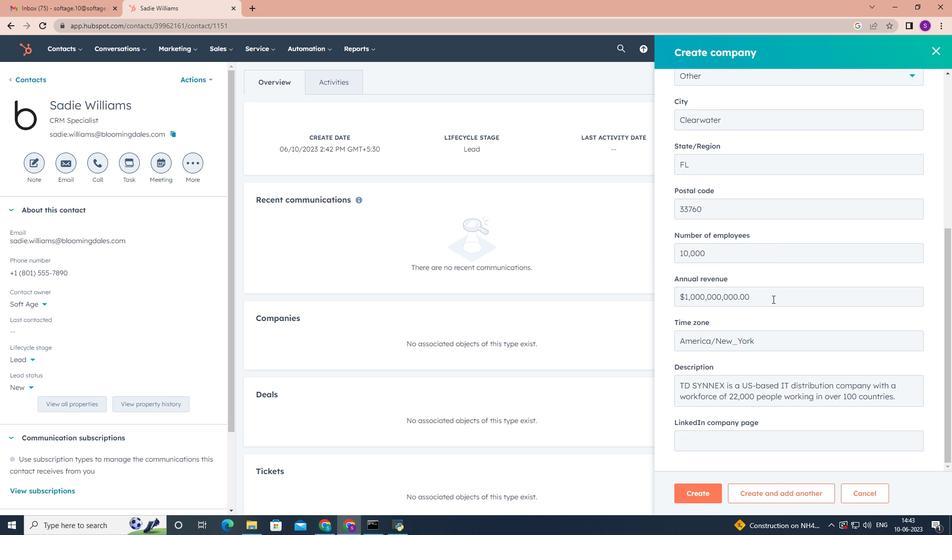 
Action: Mouse scrolled (766, 317) with delta (0, 0)
Screenshot: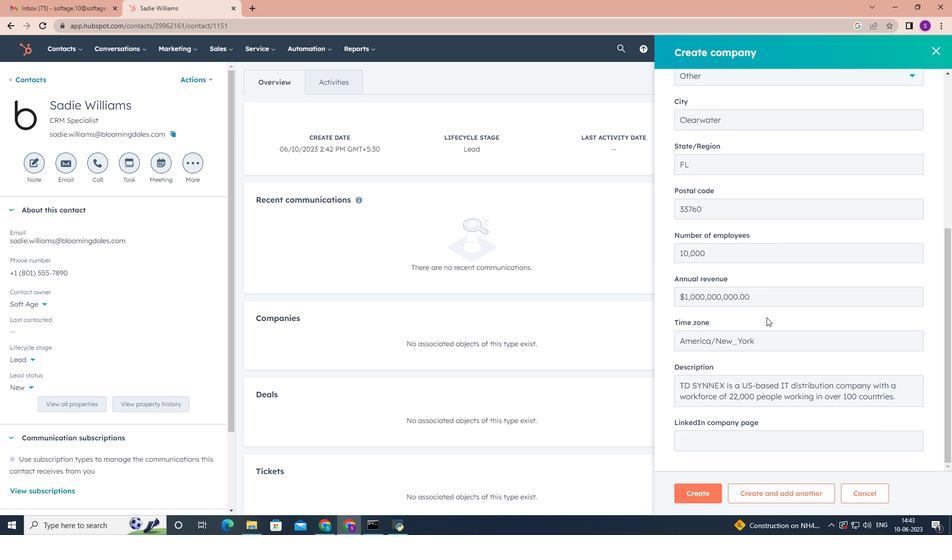 
Action: Mouse scrolled (766, 317) with delta (0, 0)
Screenshot: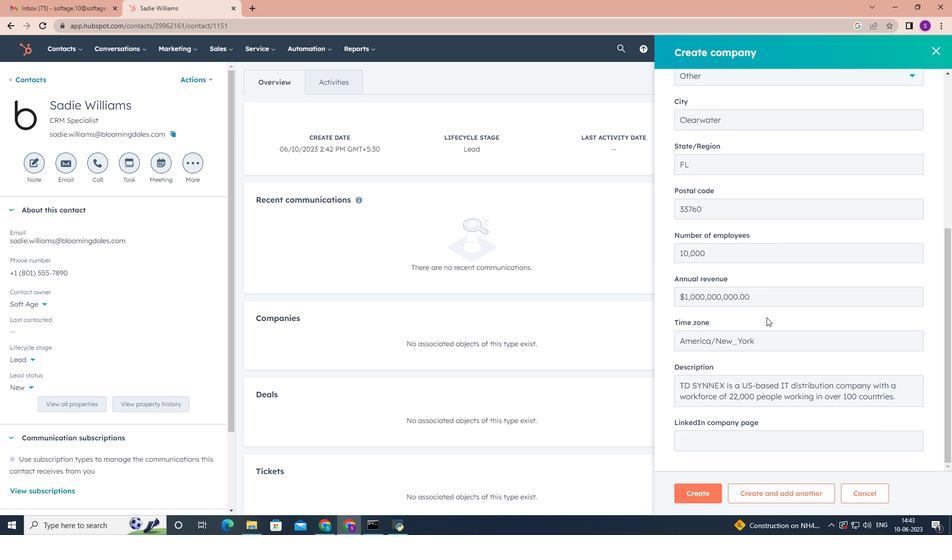 
Action: Mouse scrolled (766, 317) with delta (0, 0)
Screenshot: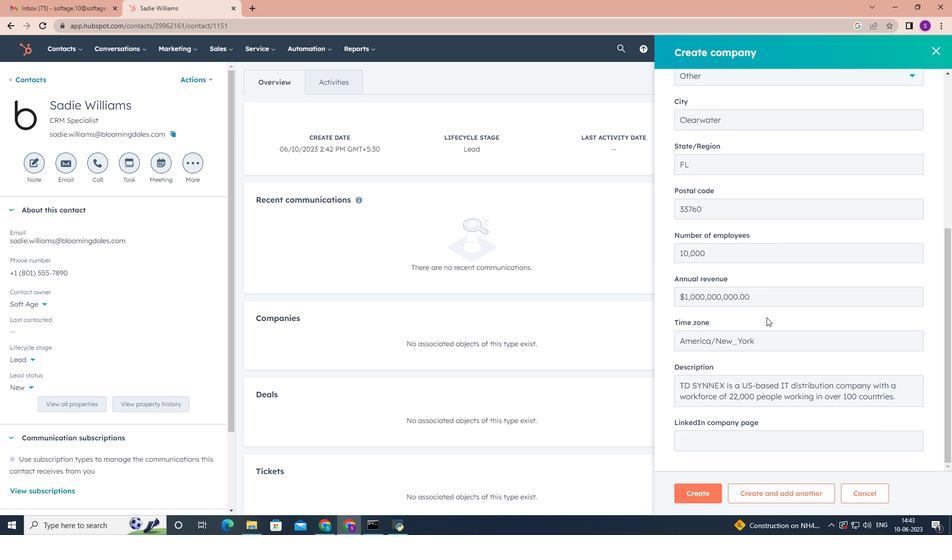 
Action: Mouse scrolled (766, 317) with delta (0, 0)
Screenshot: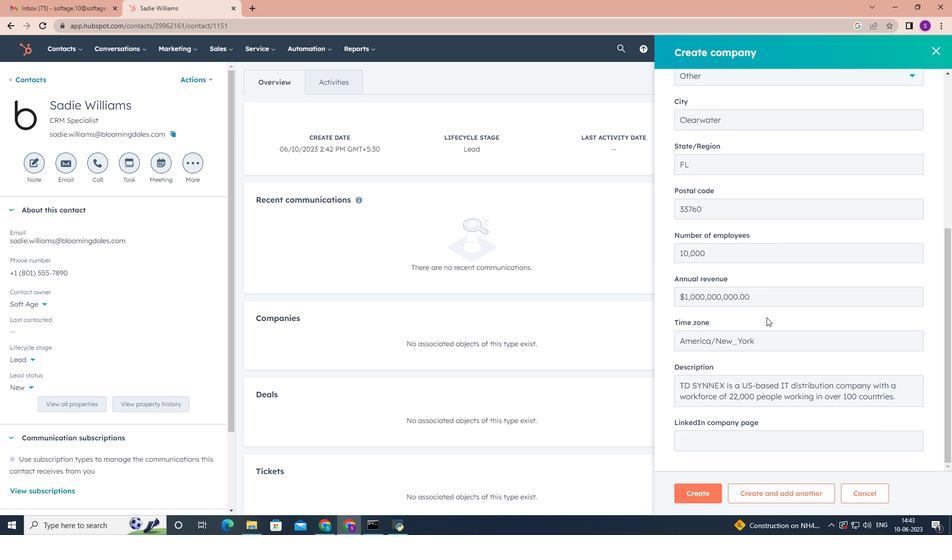 
Action: Mouse scrolled (766, 317) with delta (0, 0)
Screenshot: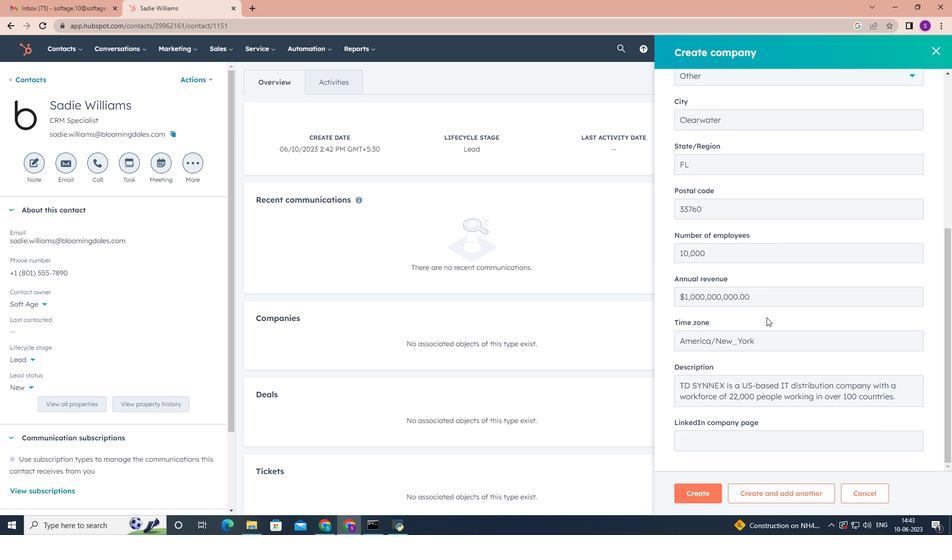 
Action: Mouse scrolled (766, 317) with delta (0, 0)
Screenshot: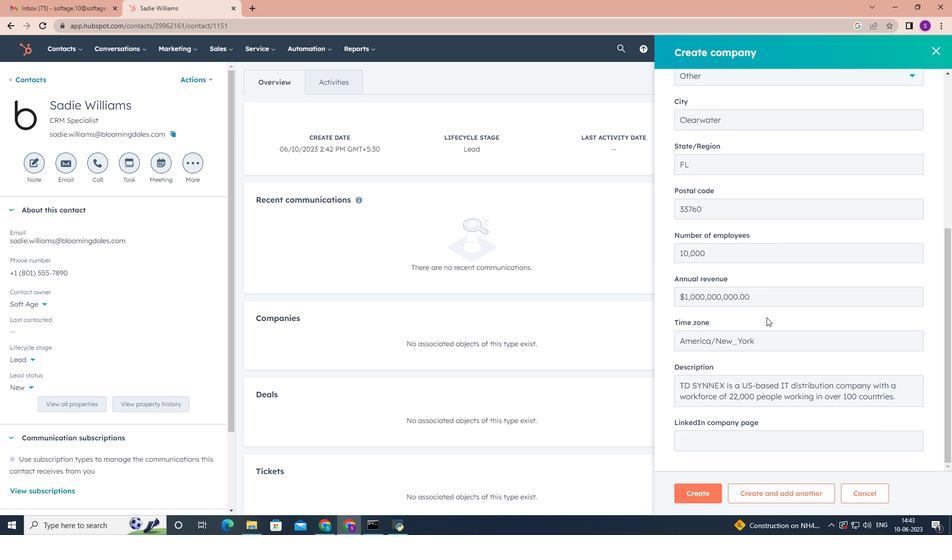
Action: Mouse scrolled (766, 317) with delta (0, 0)
Screenshot: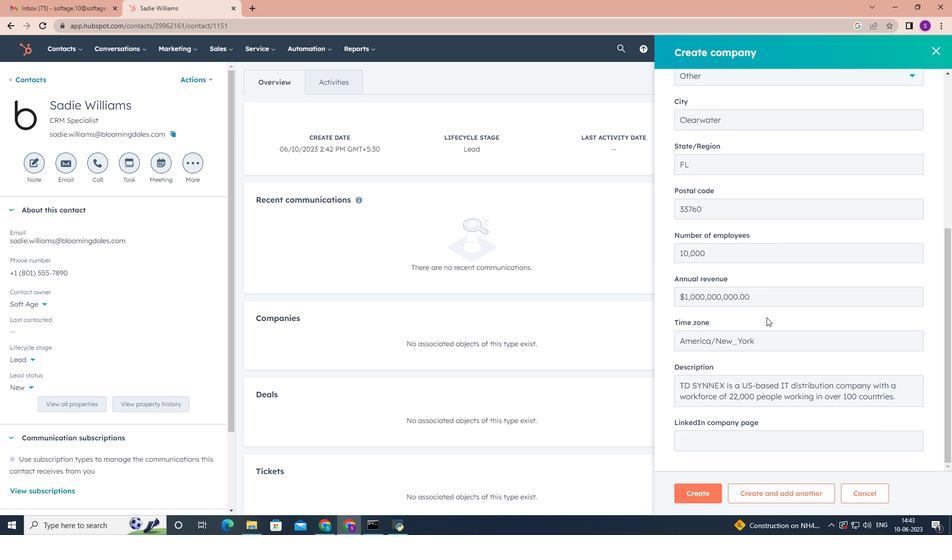 
Action: Mouse scrolled (766, 317) with delta (0, 0)
Screenshot: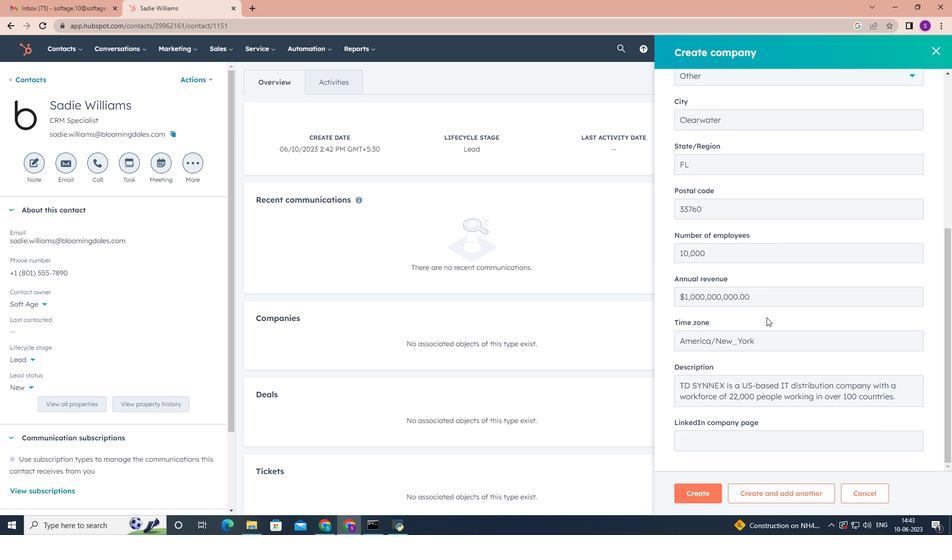 
Action: Mouse moved to (701, 490)
Screenshot: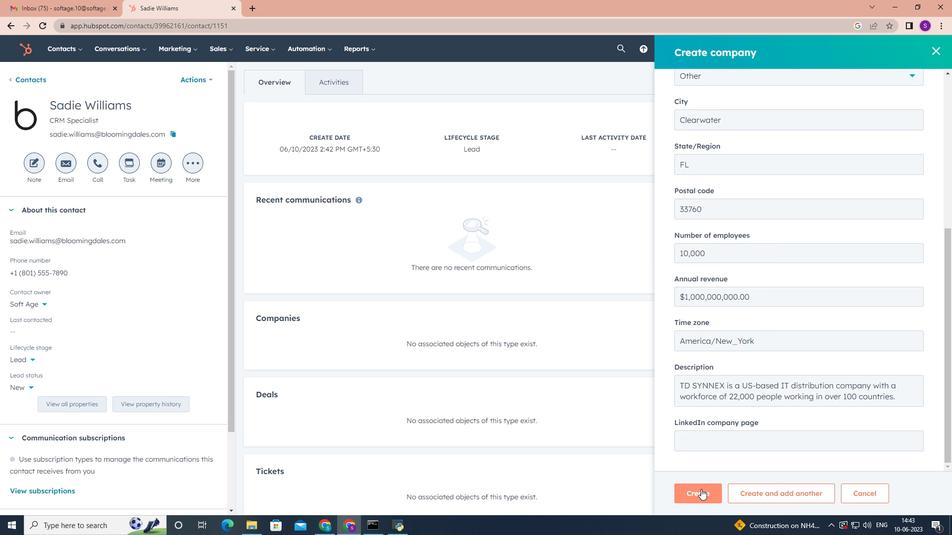 
Action: Mouse pressed left at (701, 490)
Screenshot: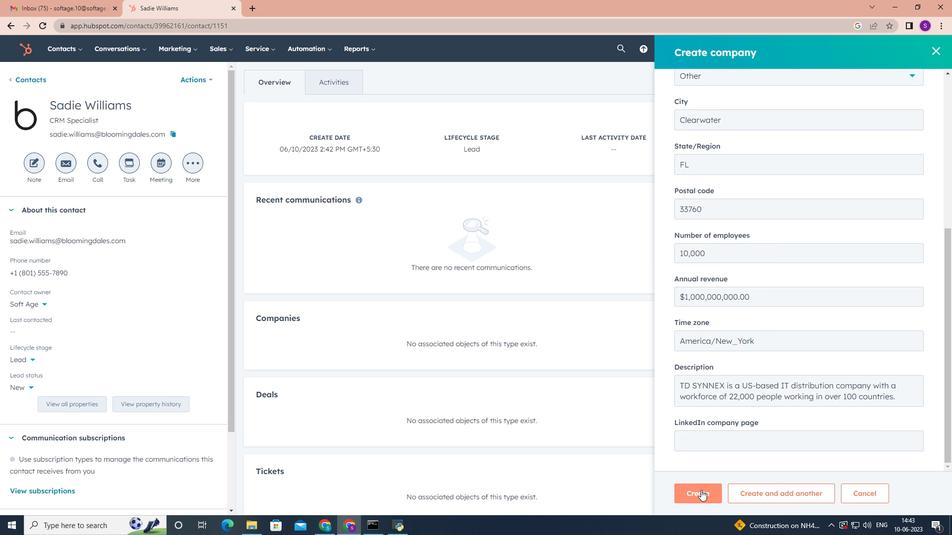 
Action: Mouse moved to (608, 356)
Screenshot: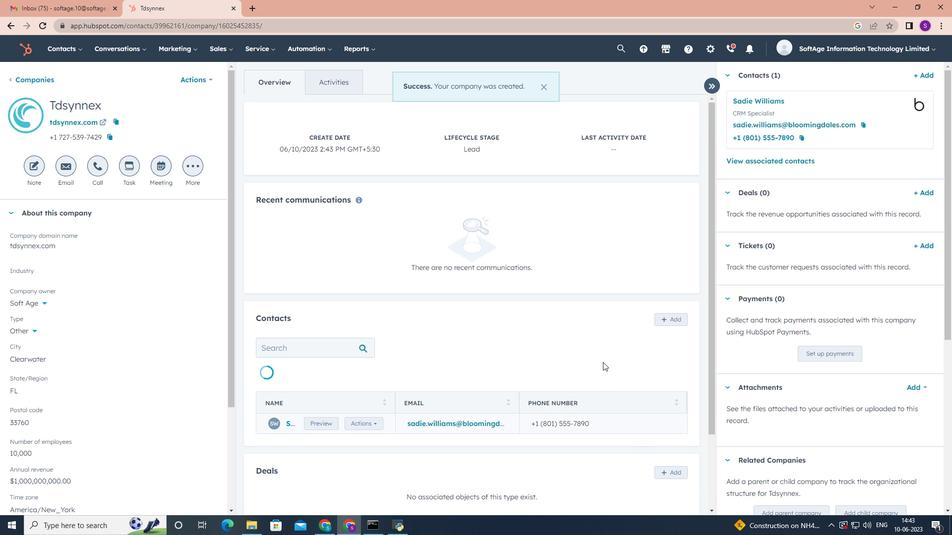 
Action: Mouse scrolled (608, 355) with delta (0, 0)
Screenshot: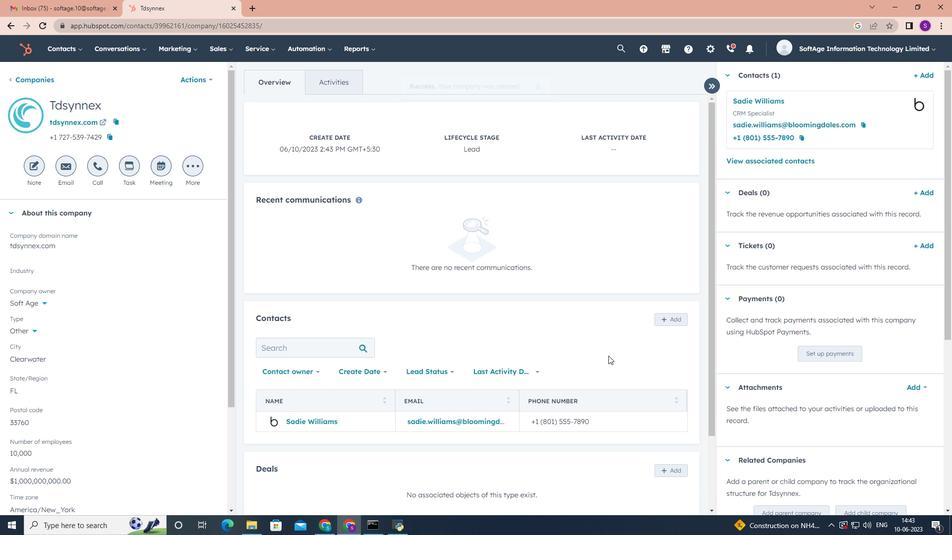 
Action: Mouse scrolled (608, 355) with delta (0, 0)
Screenshot: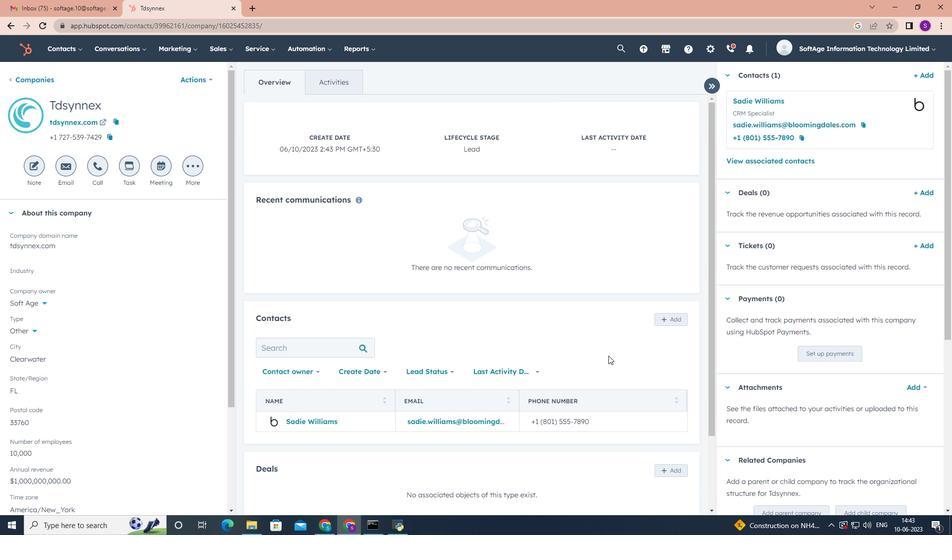 
Action: Mouse scrolled (608, 355) with delta (0, 0)
Screenshot: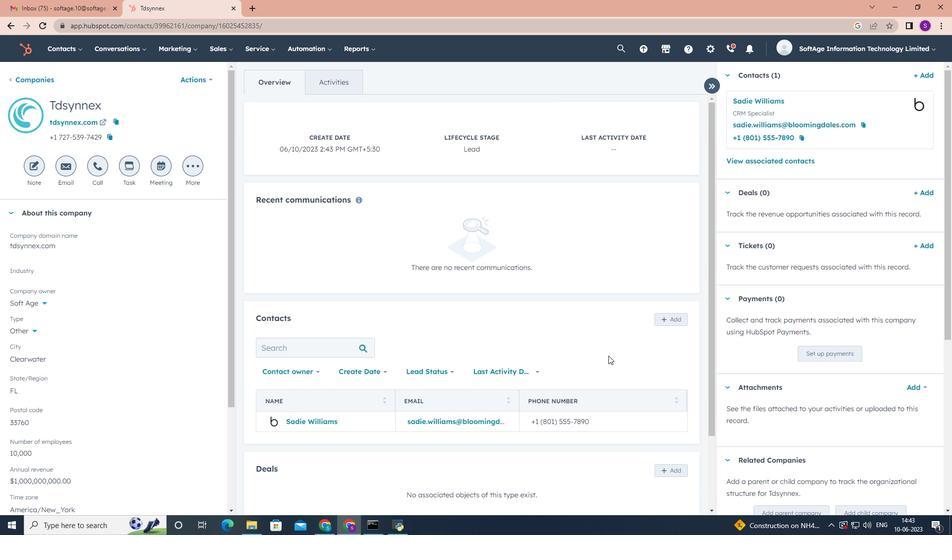 
